 Task: In the  document slogan.rtf Insert page numer 'on top of the page' change page color to  'Grey'. Write company name: Ramsons
Action: Mouse moved to (400, 539)
Screenshot: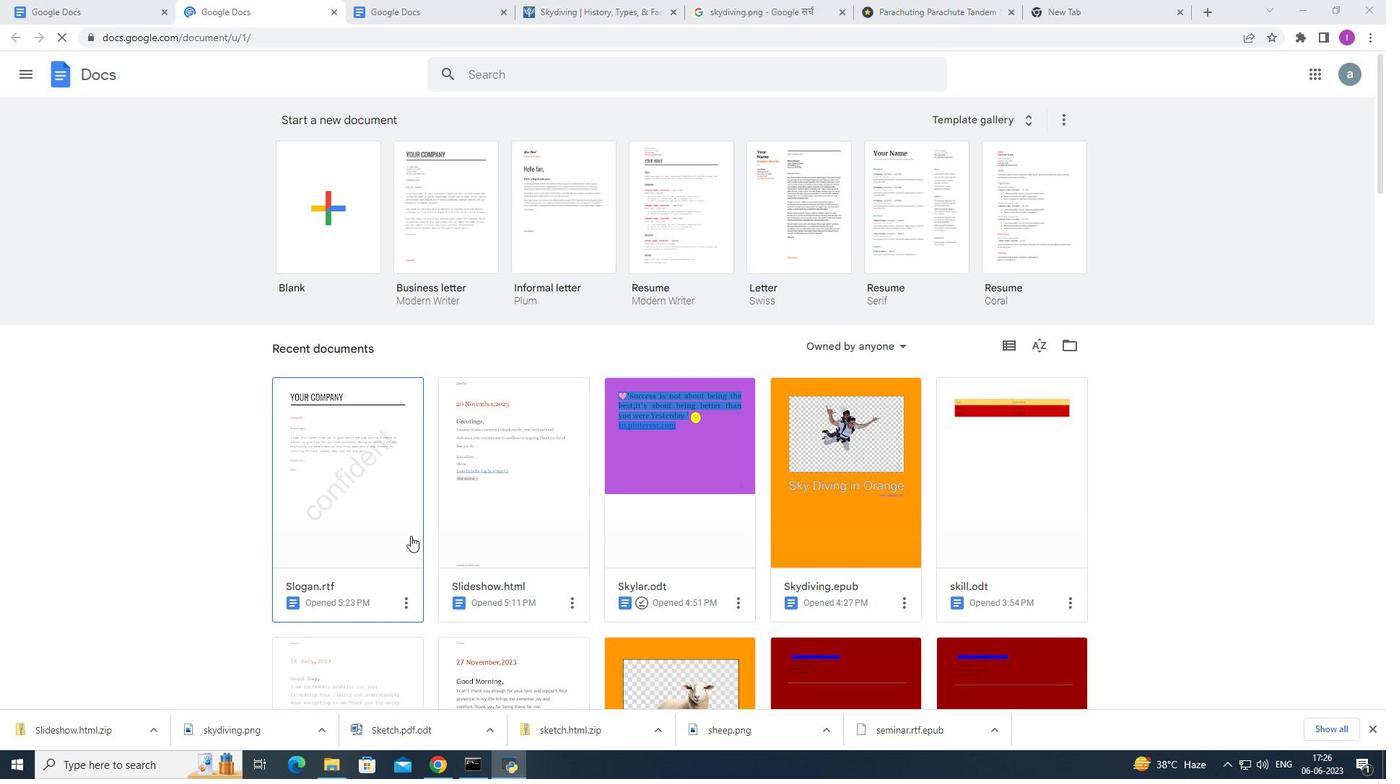 
Action: Mouse pressed left at (400, 539)
Screenshot: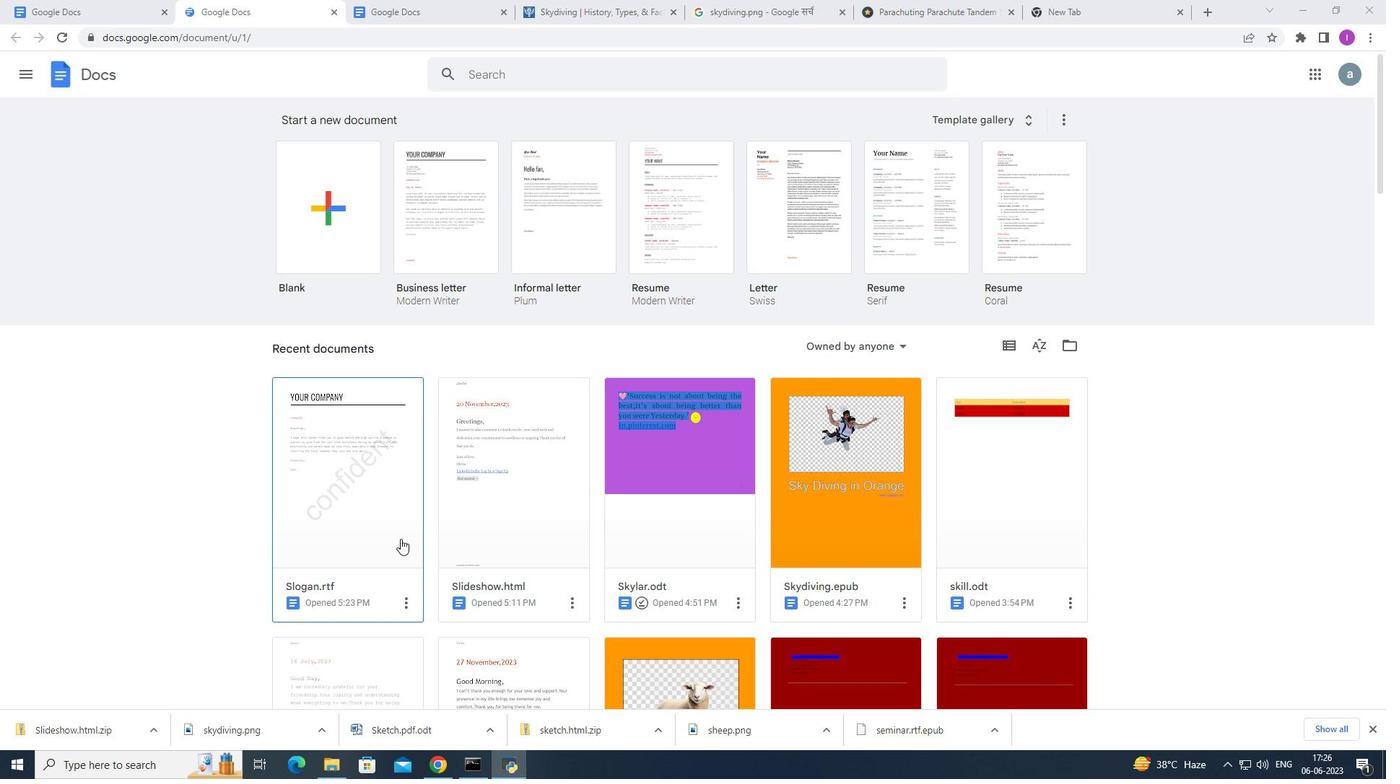 
Action: Mouse moved to (659, 225)
Screenshot: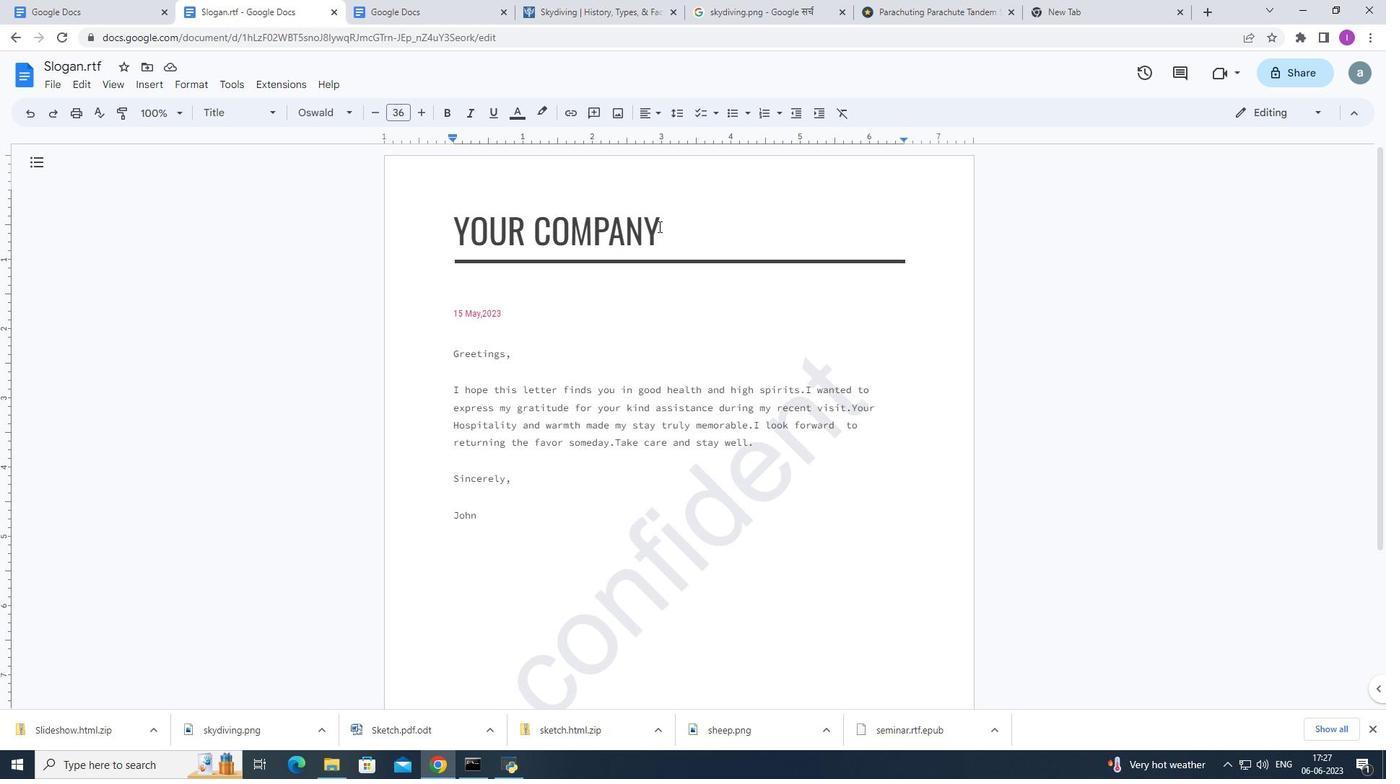 
Action: Mouse pressed left at (659, 225)
Screenshot: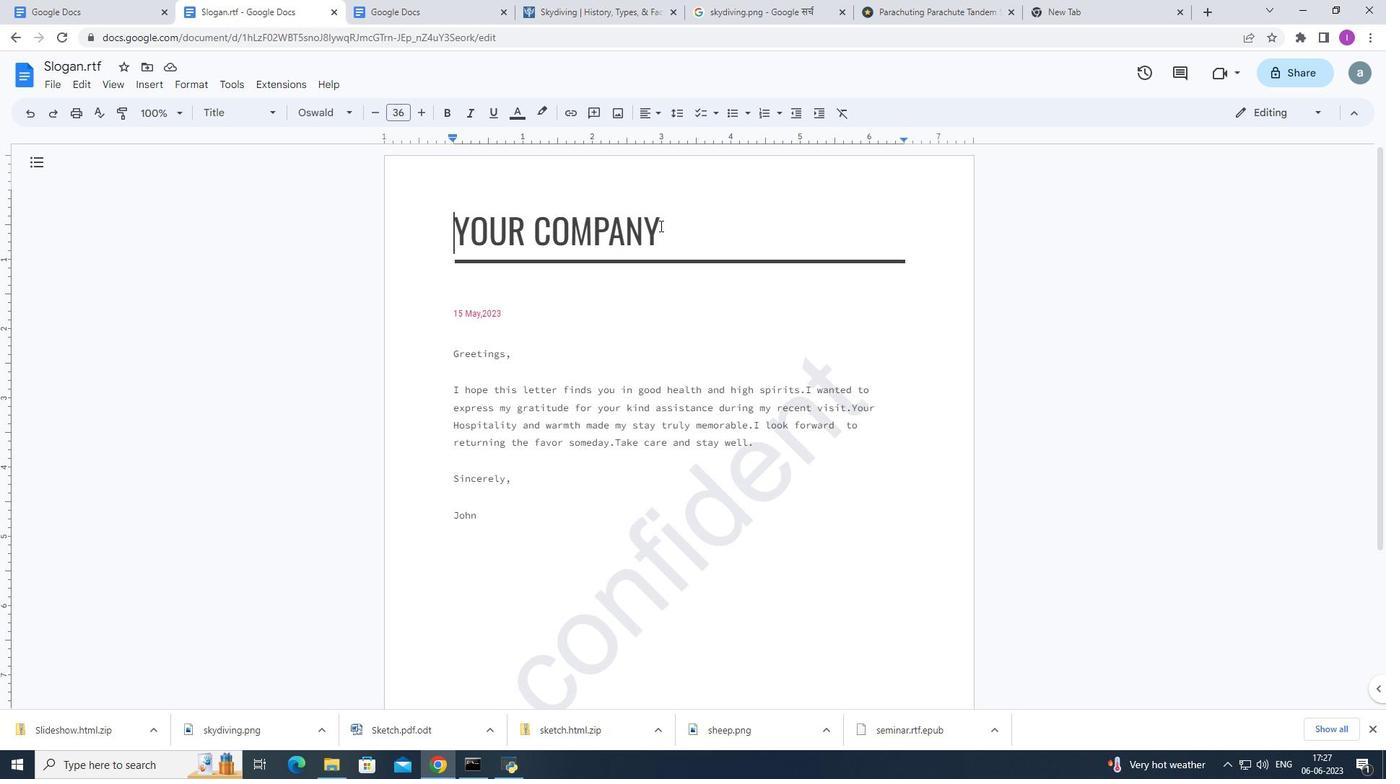 
Action: Mouse moved to (425, 256)
Screenshot: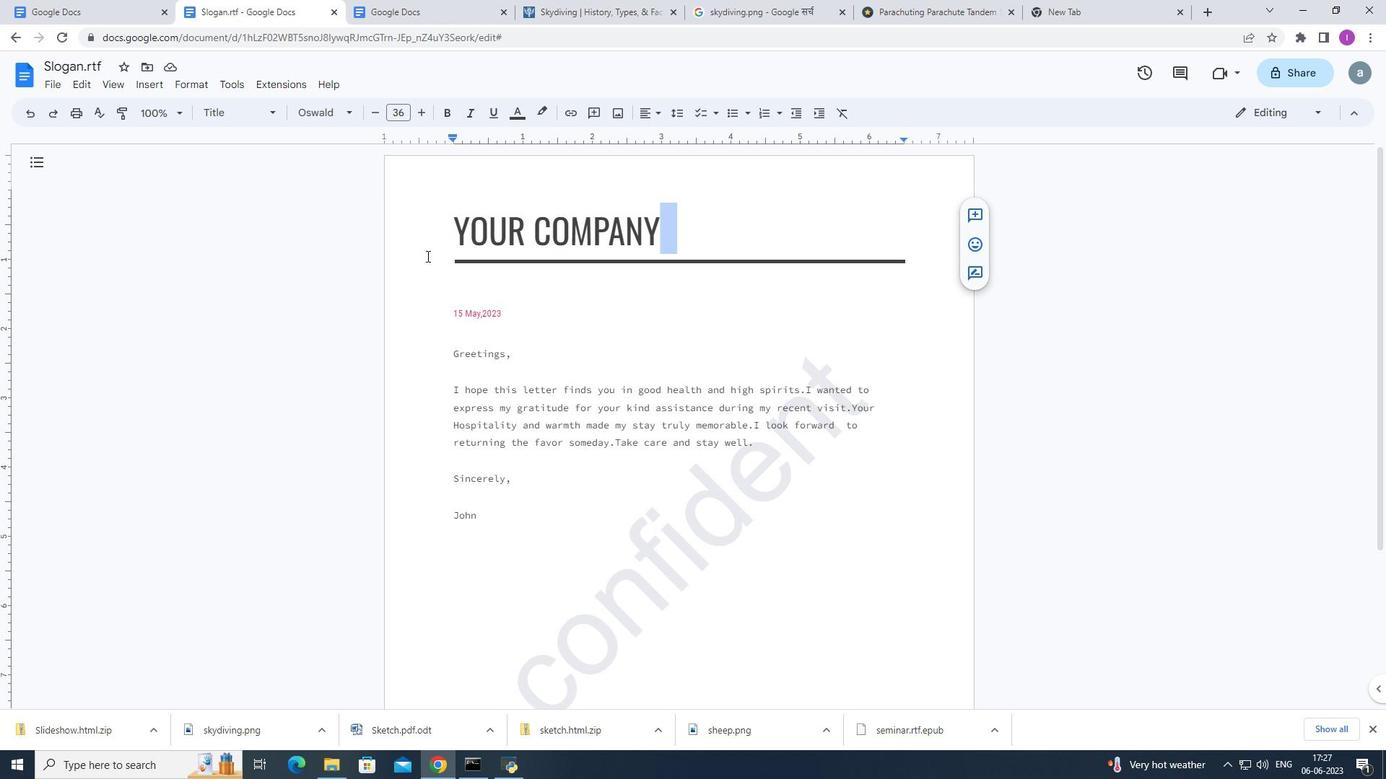 
Action: Key pressed <Key.shift>R
Screenshot: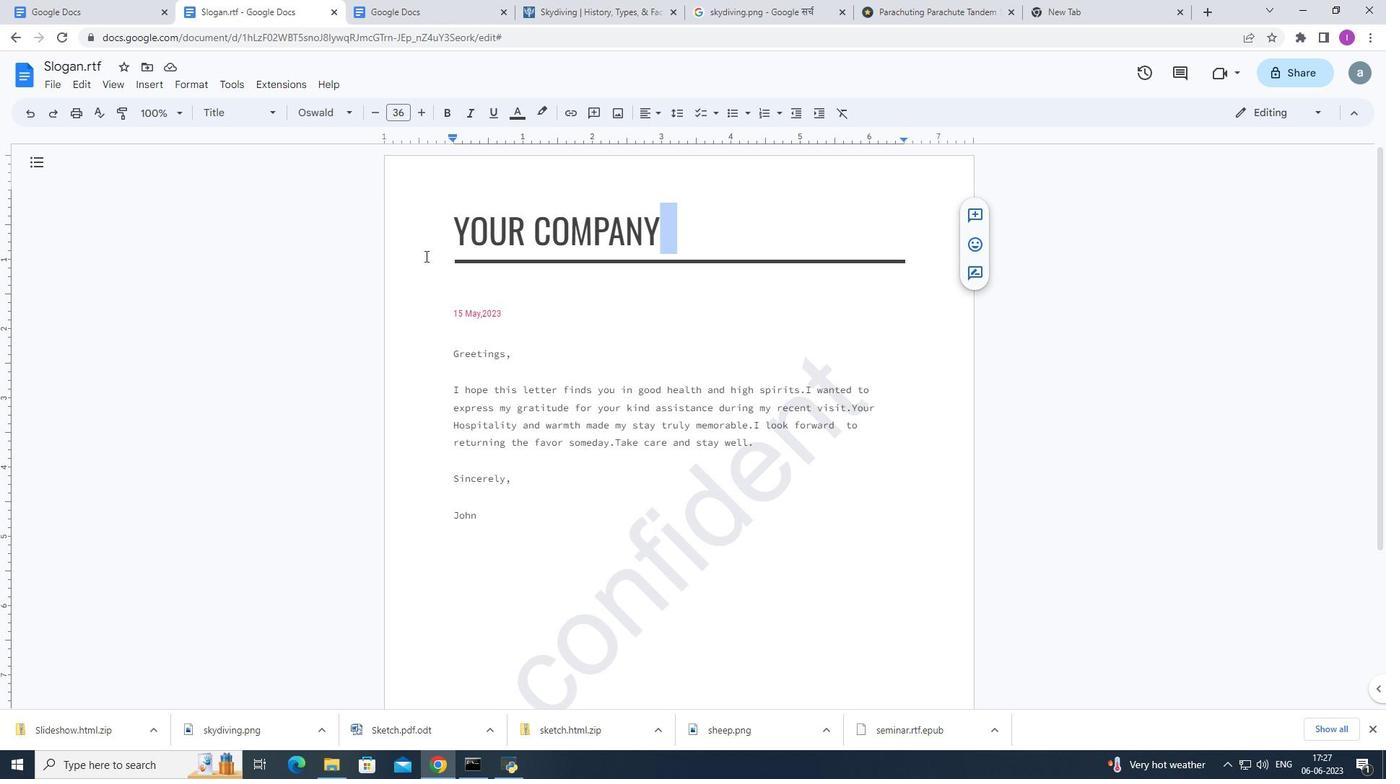 
Action: Mouse moved to (425, 257)
Screenshot: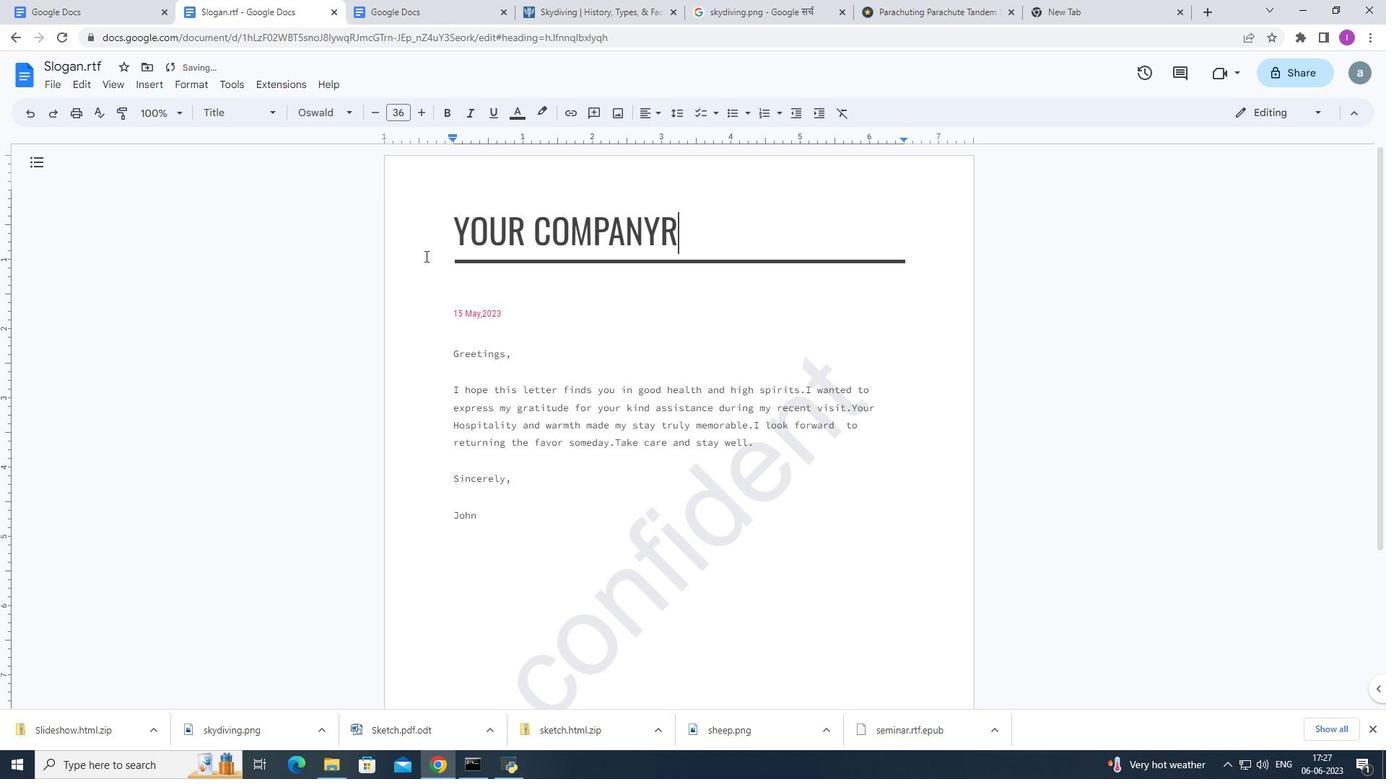 
Action: Mouse pressed left at (425, 257)
Screenshot: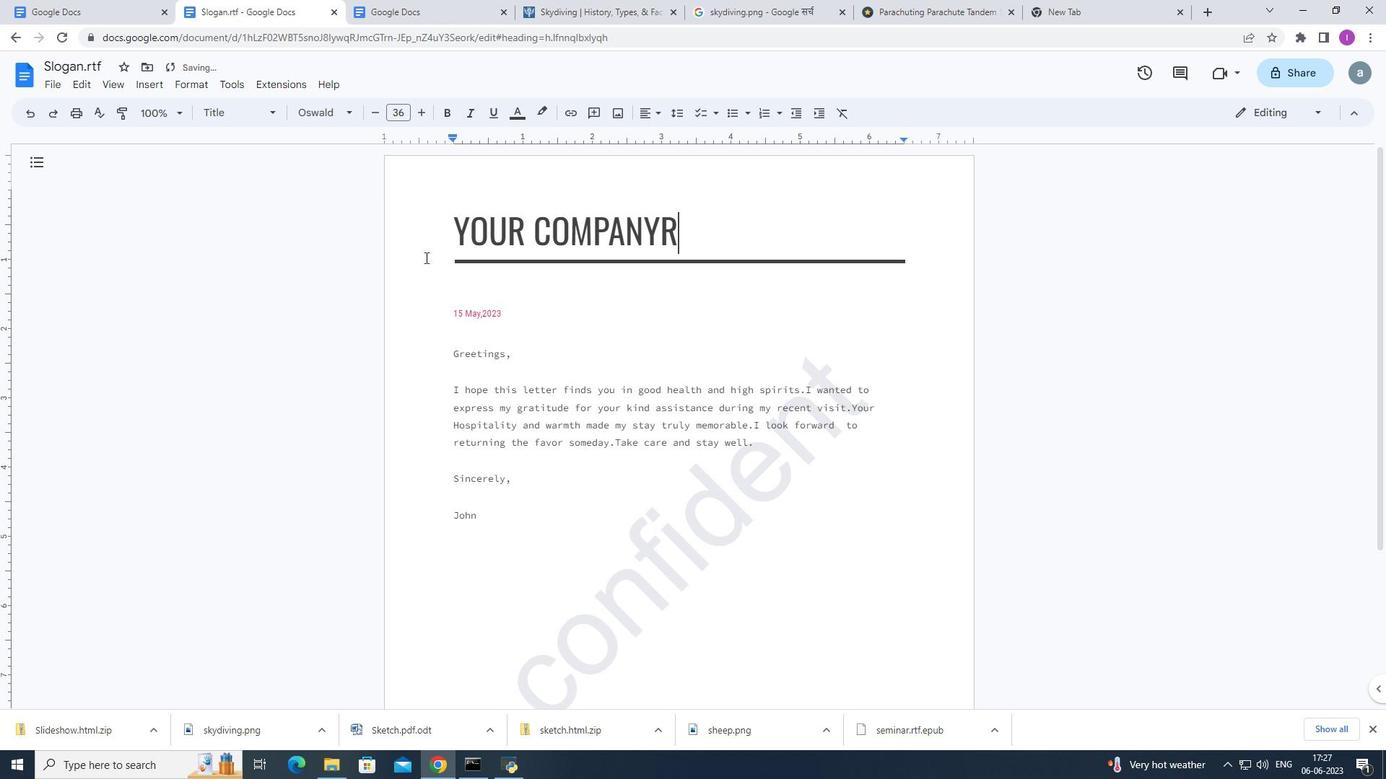 
Action: Mouse moved to (687, 225)
Screenshot: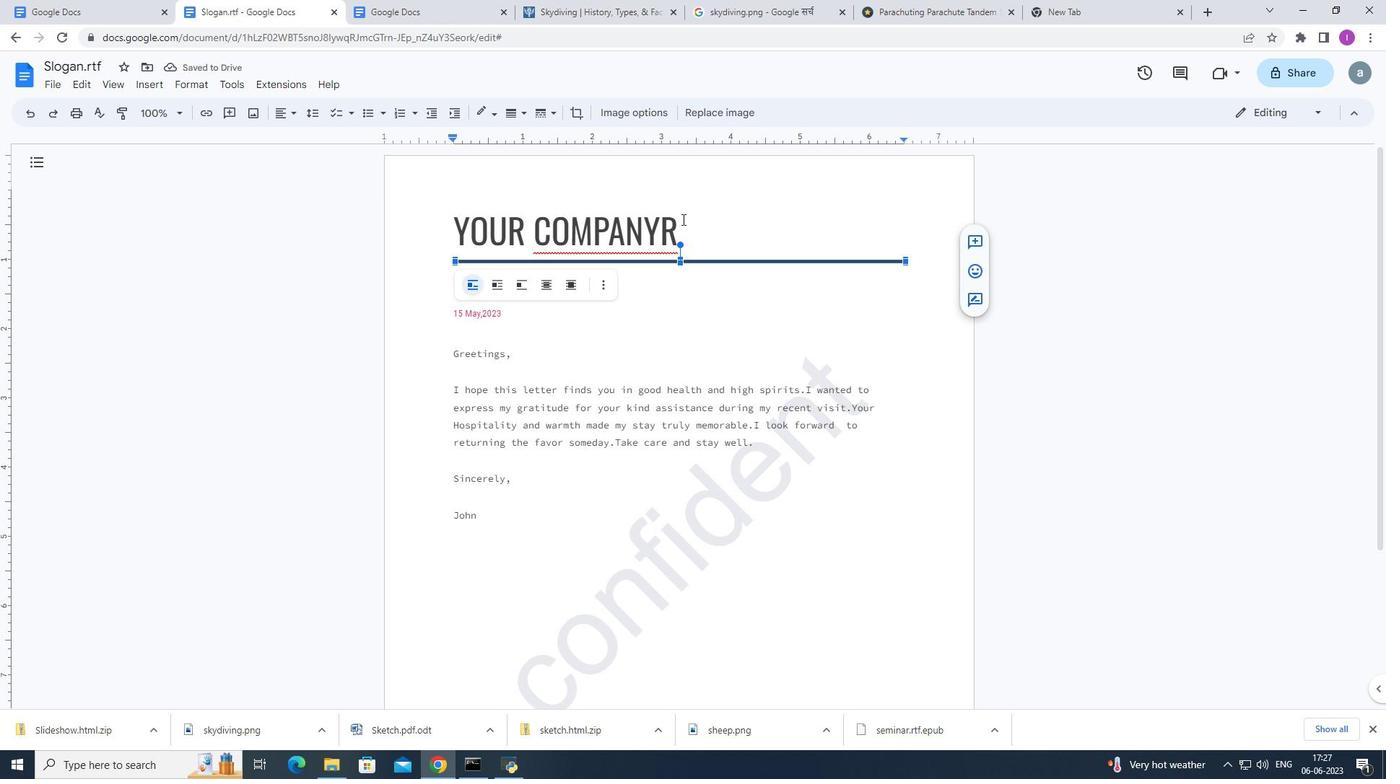 
Action: Mouse pressed left at (687, 225)
Screenshot: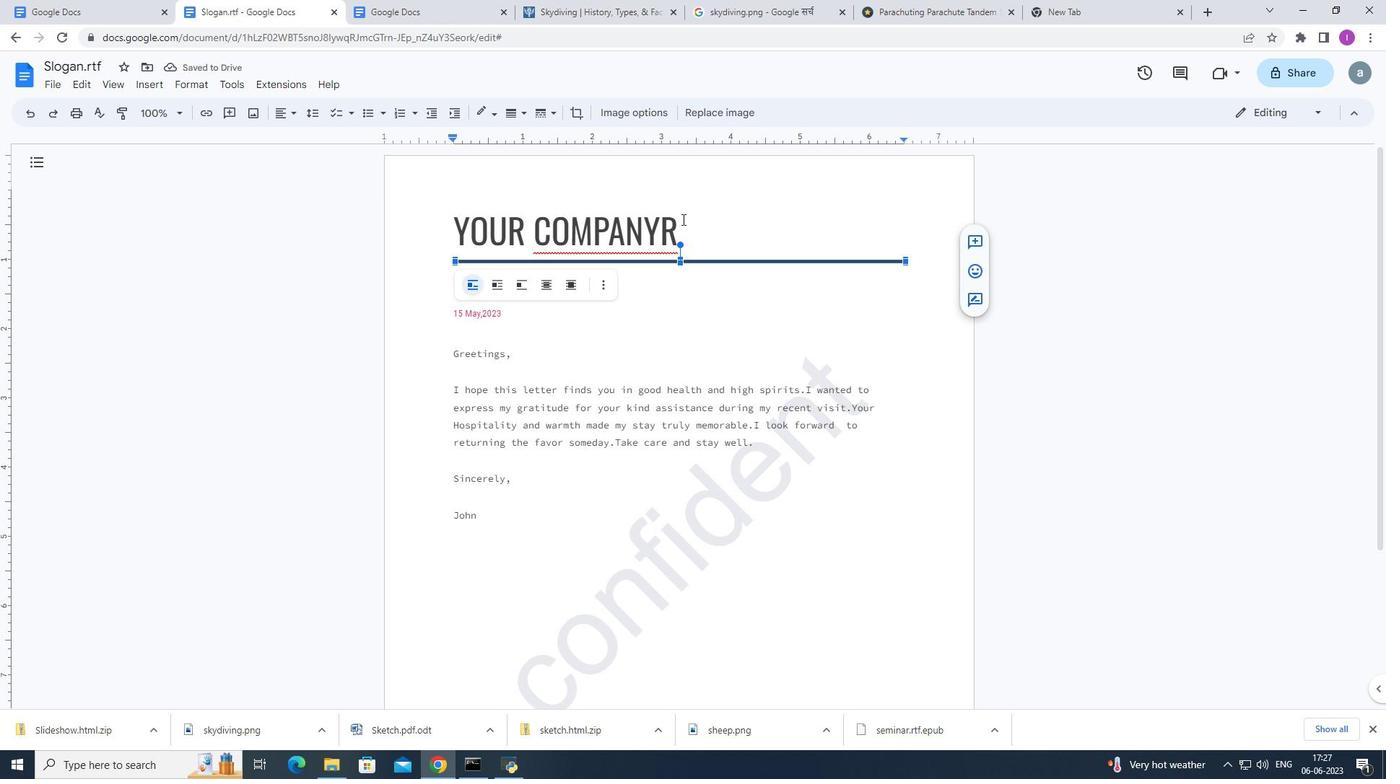 
Action: Mouse moved to (442, 233)
Screenshot: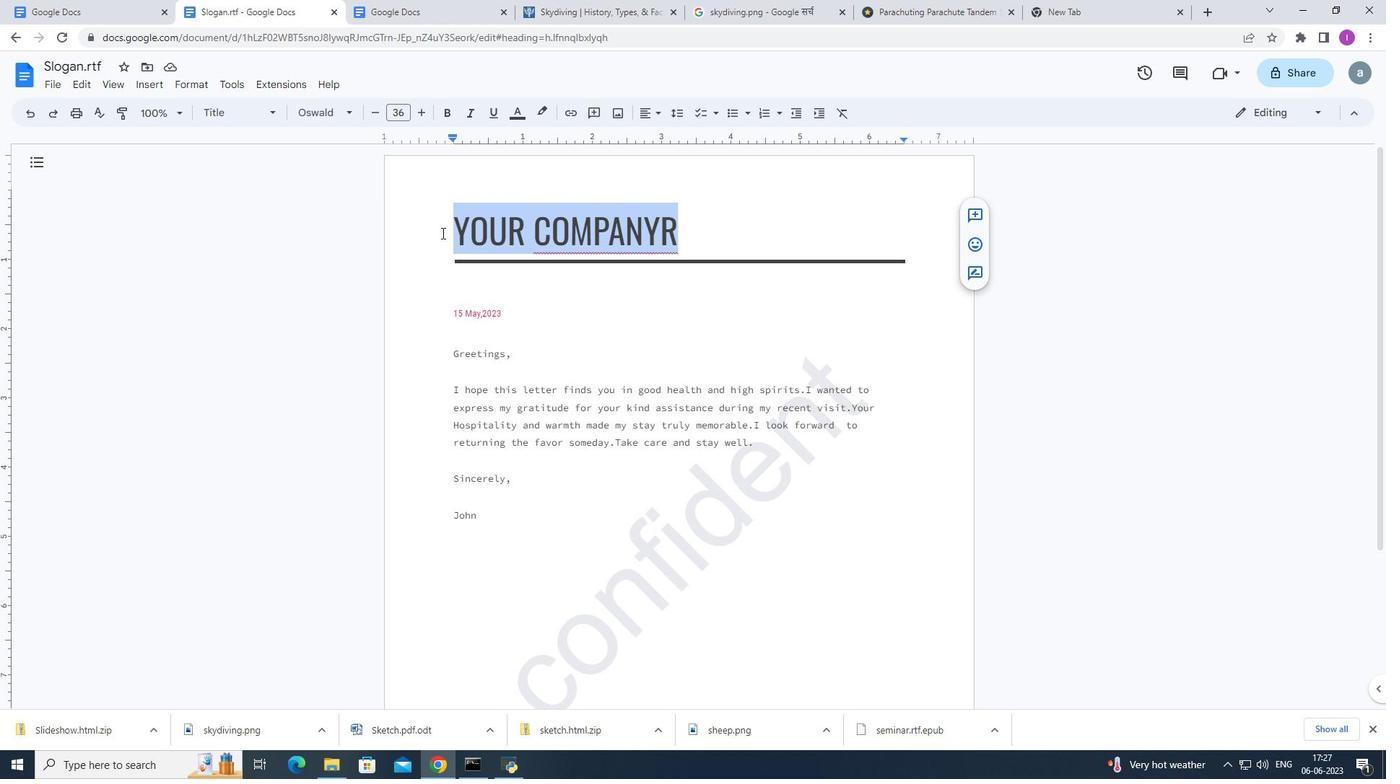 
Action: Key pressed <Key.shift>Ramsons
Screenshot: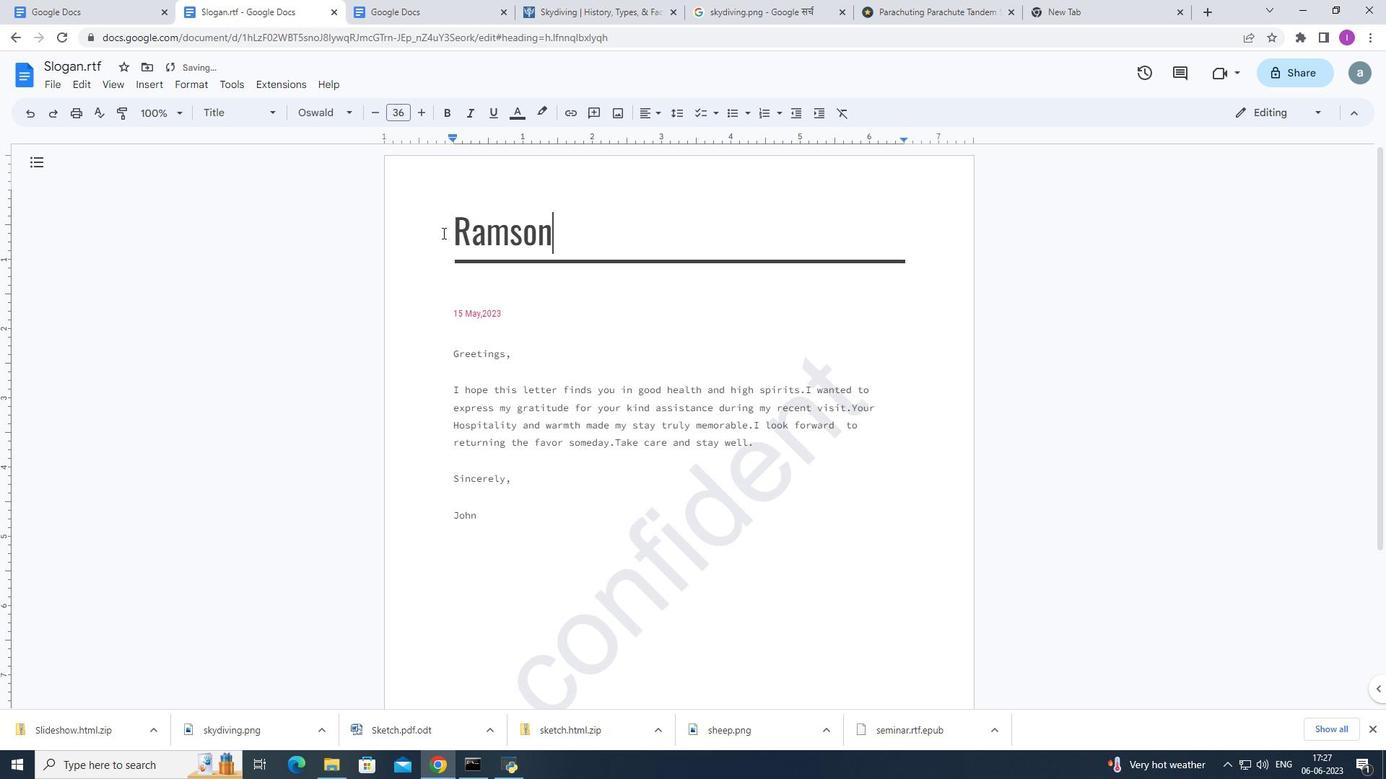 
Action: Mouse moved to (498, 522)
Screenshot: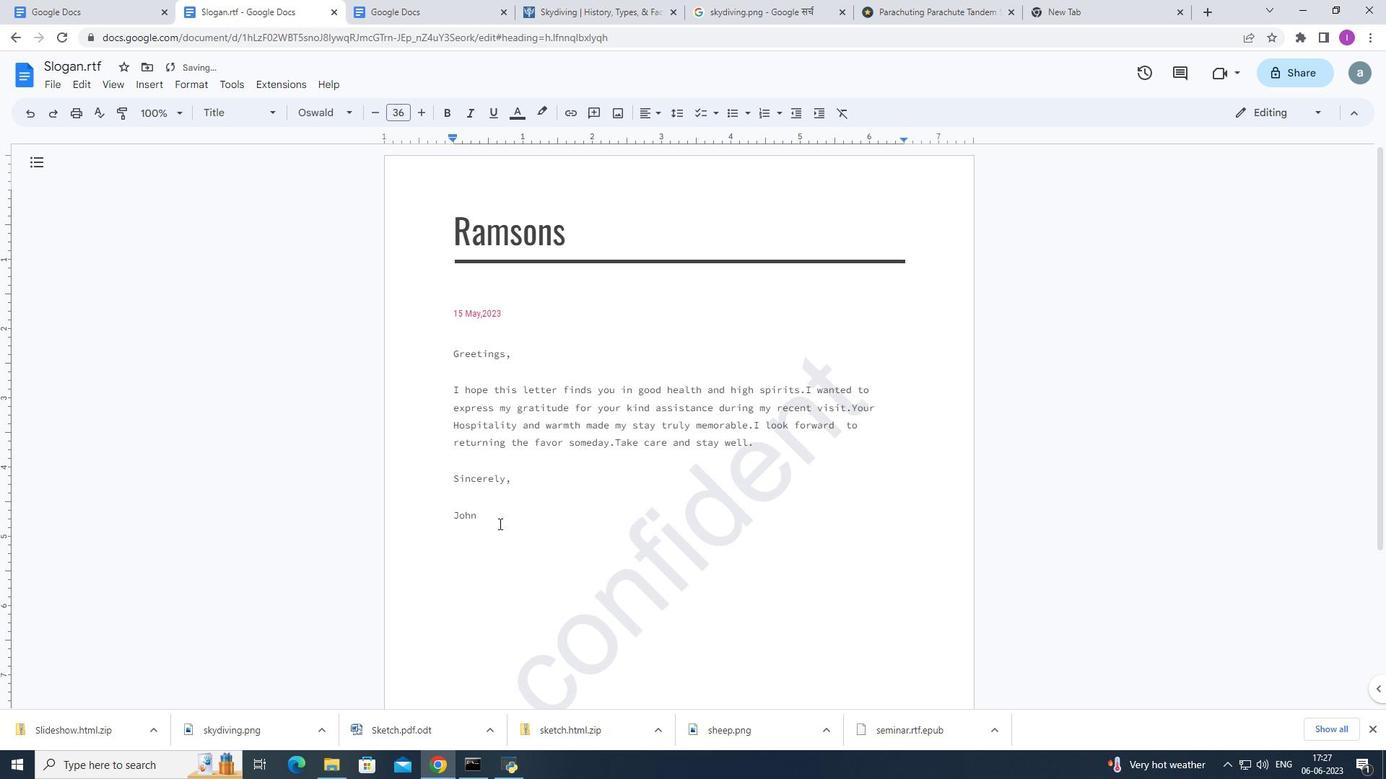 
Action: Mouse pressed left at (498, 522)
Screenshot: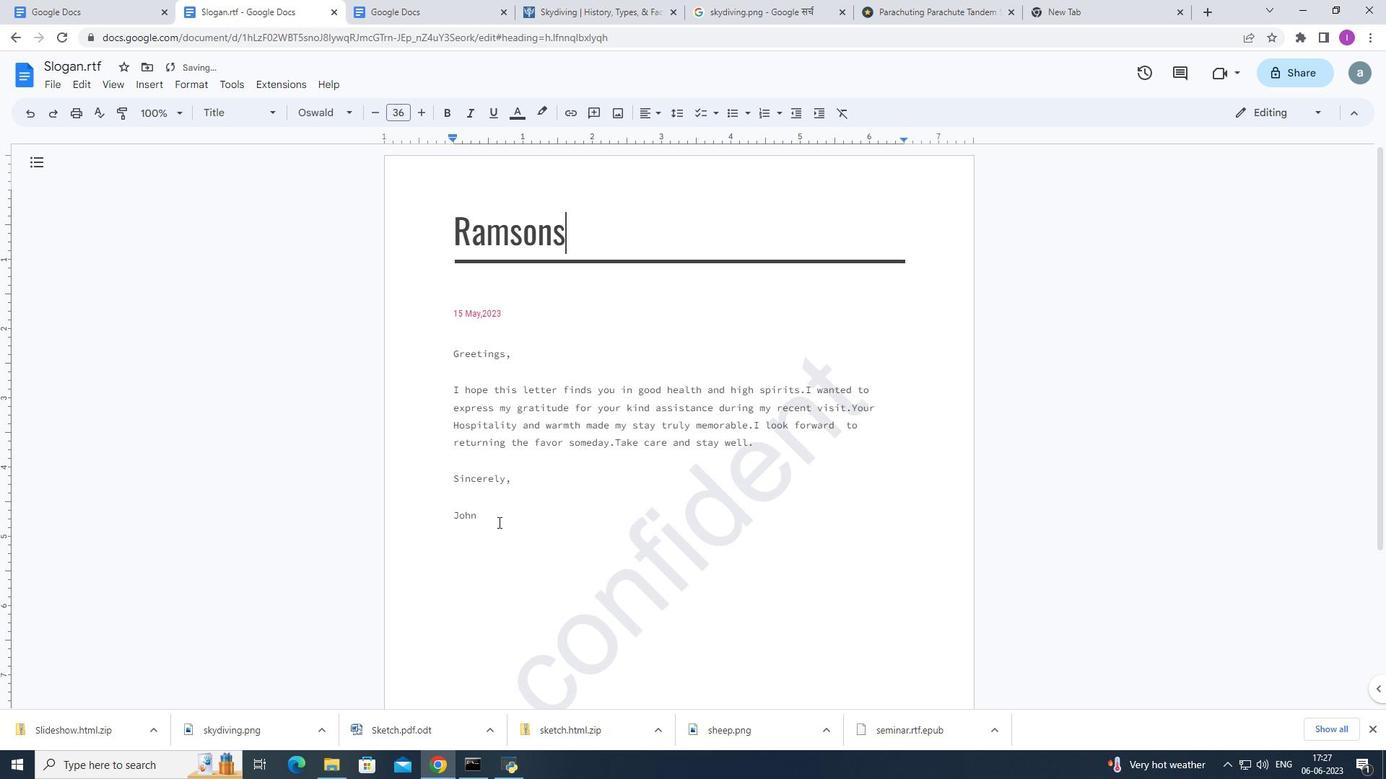 
Action: Mouse moved to (148, 76)
Screenshot: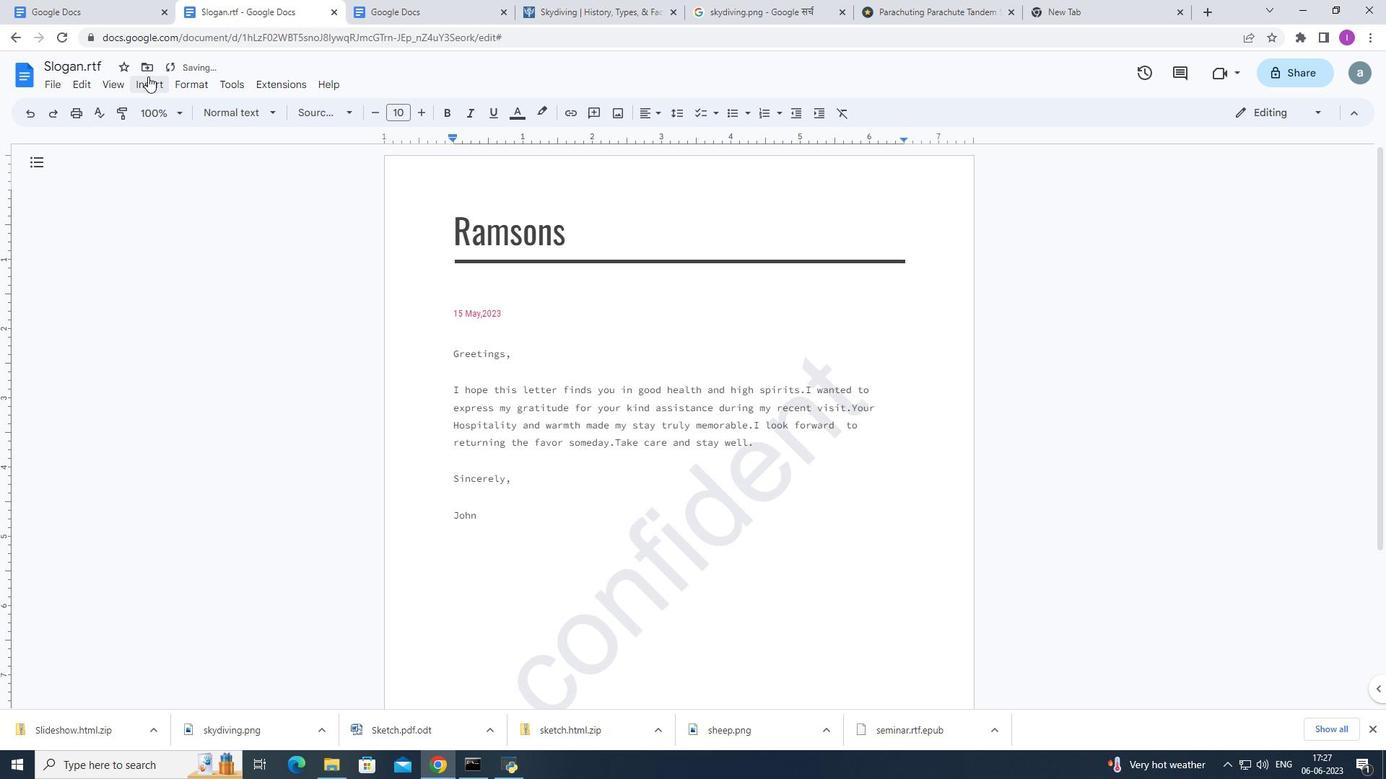 
Action: Mouse pressed left at (148, 76)
Screenshot: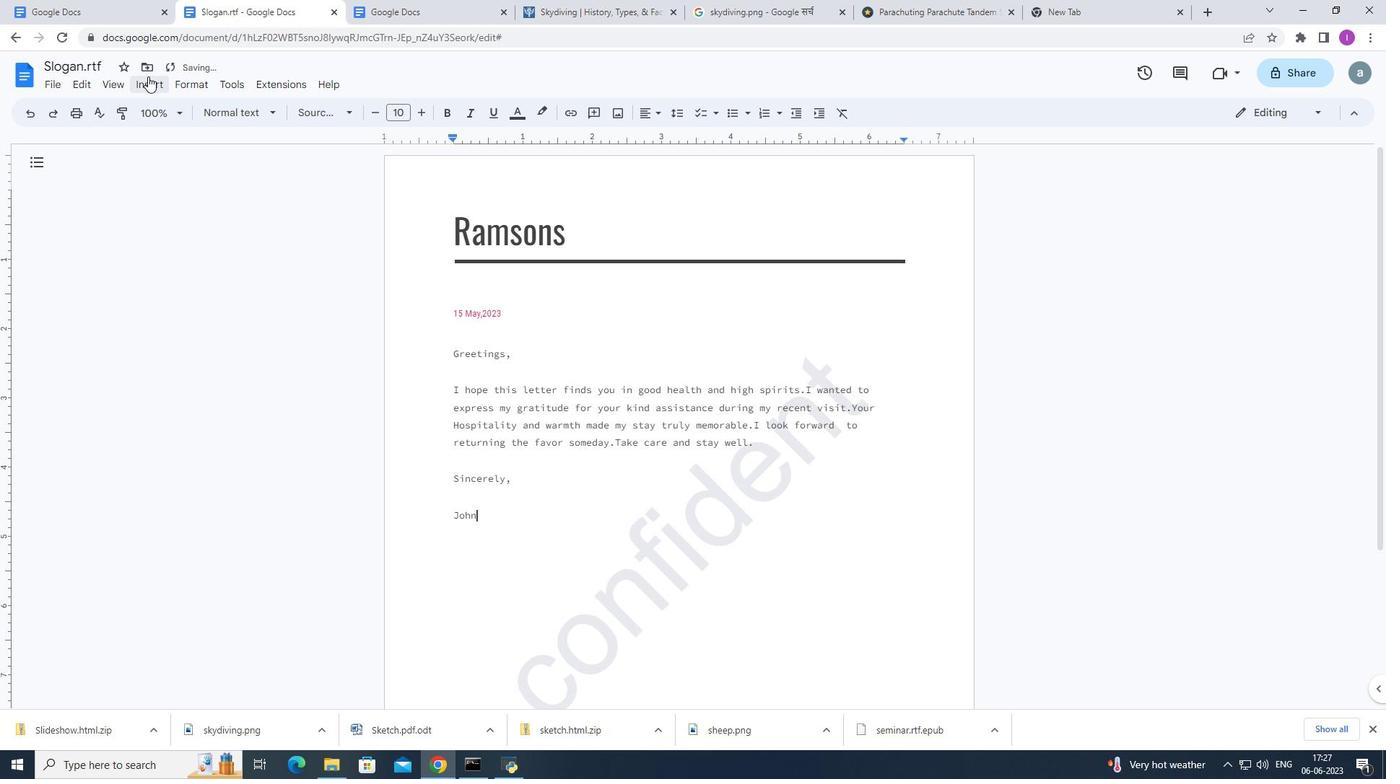 
Action: Mouse moved to (454, 194)
Screenshot: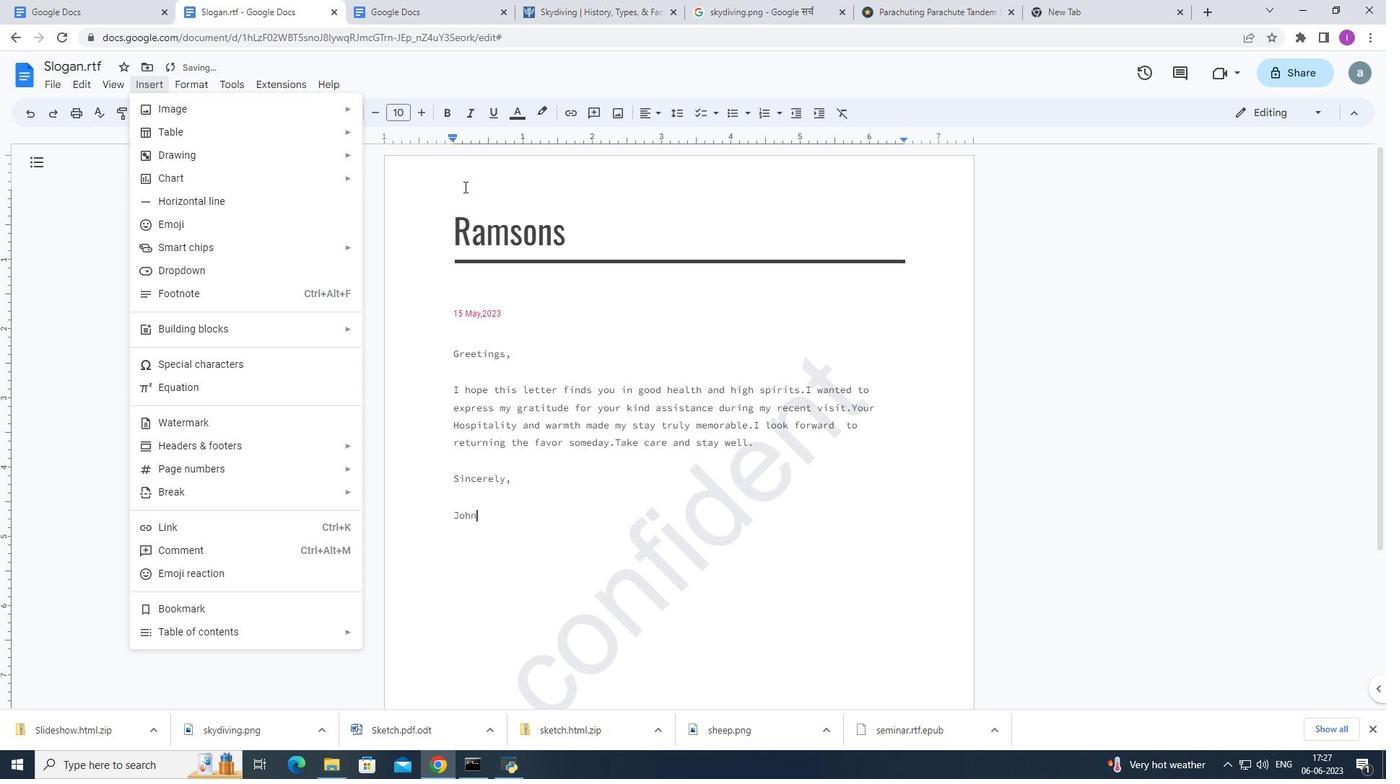 
Action: Mouse pressed left at (454, 194)
Screenshot: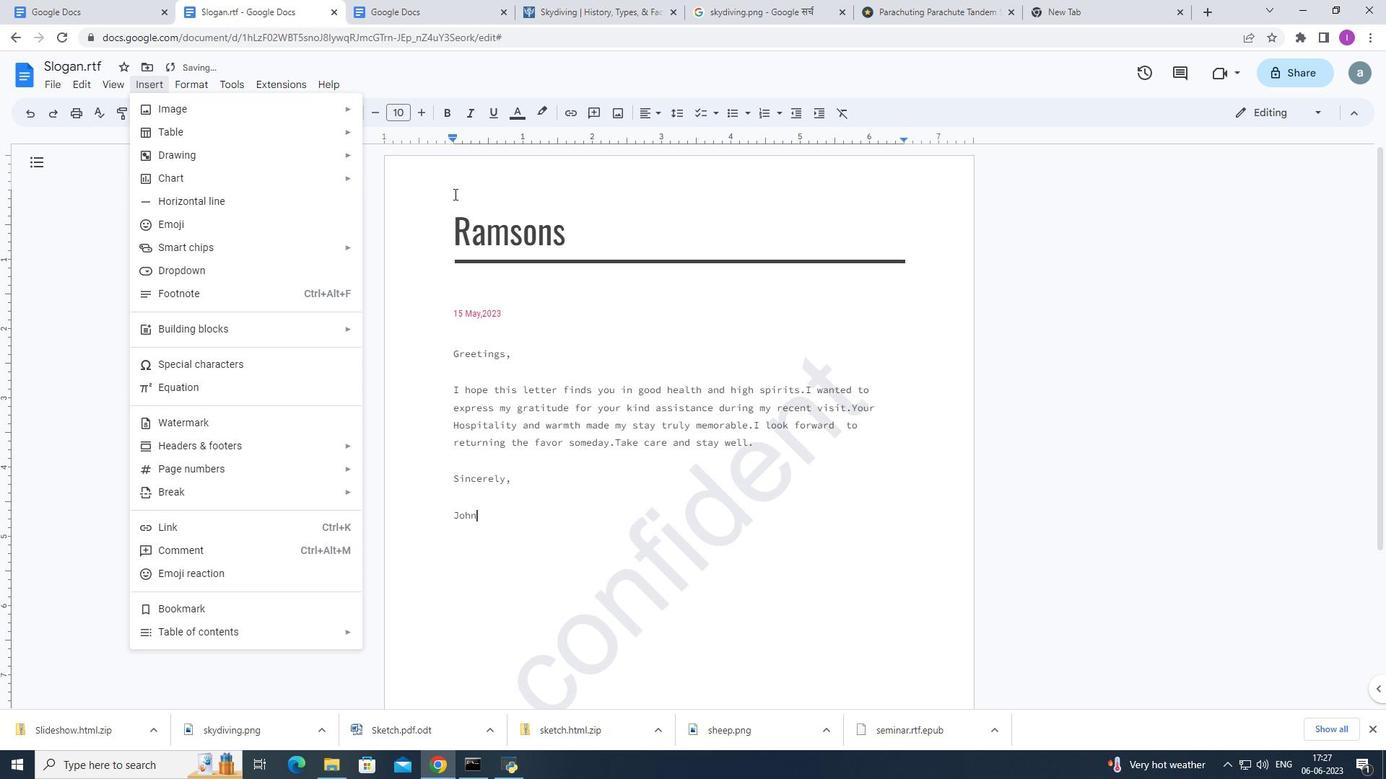
Action: Mouse moved to (140, 85)
Screenshot: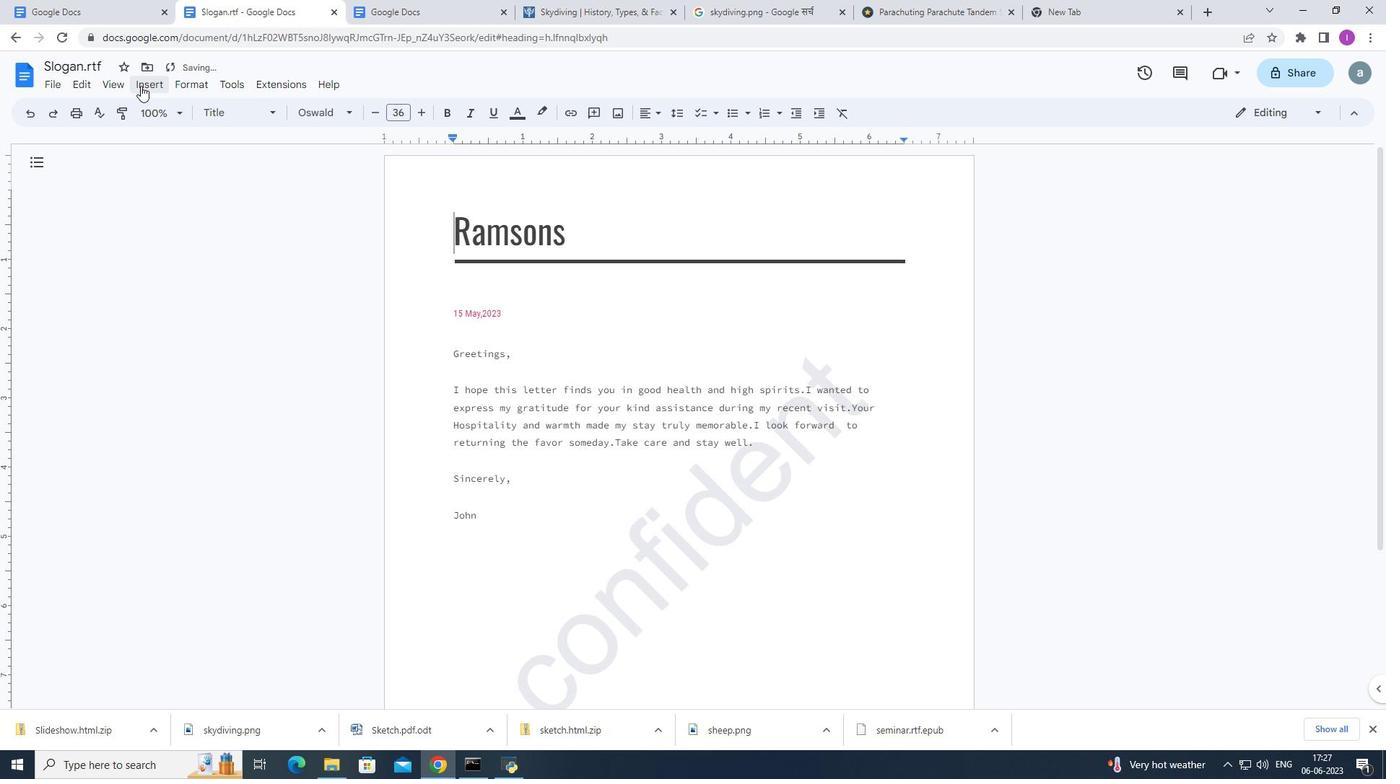 
Action: Mouse pressed left at (140, 85)
Screenshot: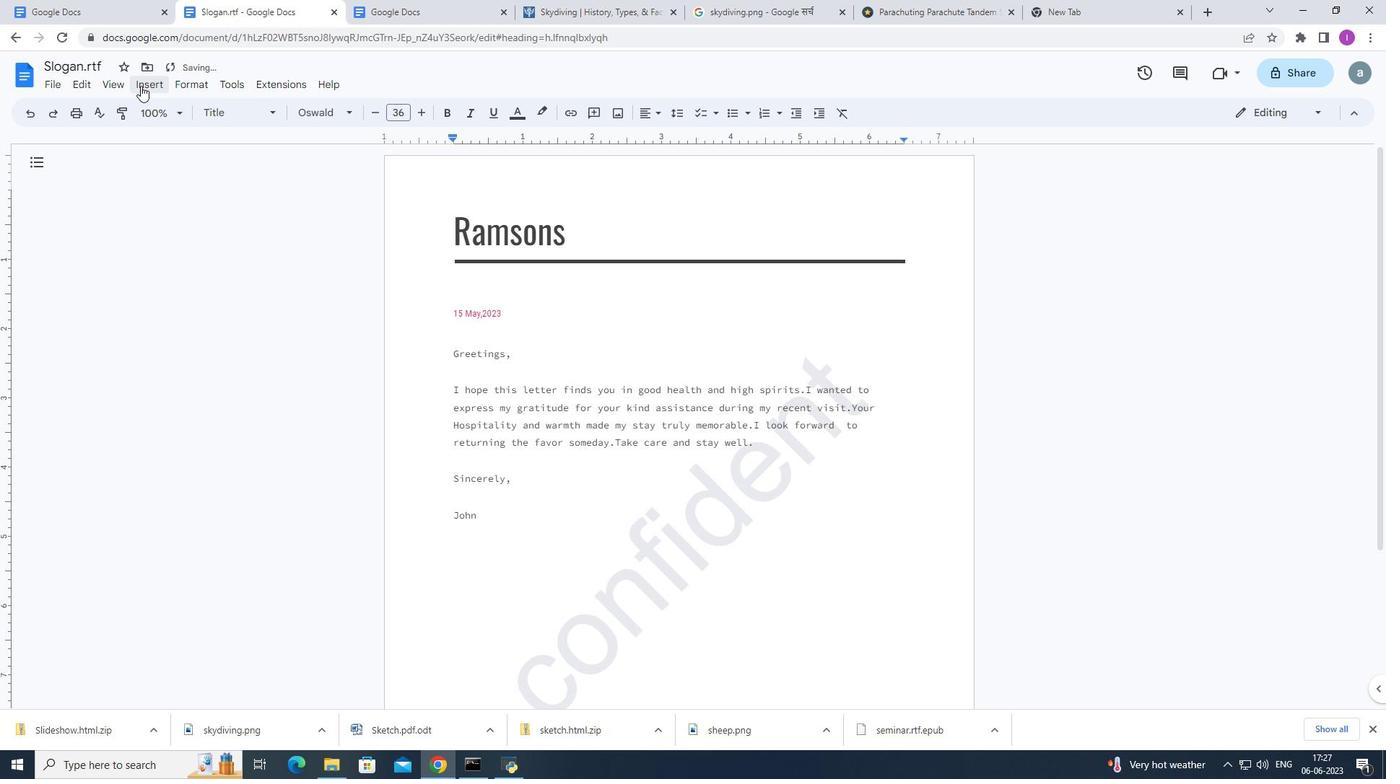 
Action: Mouse moved to (203, 465)
Screenshot: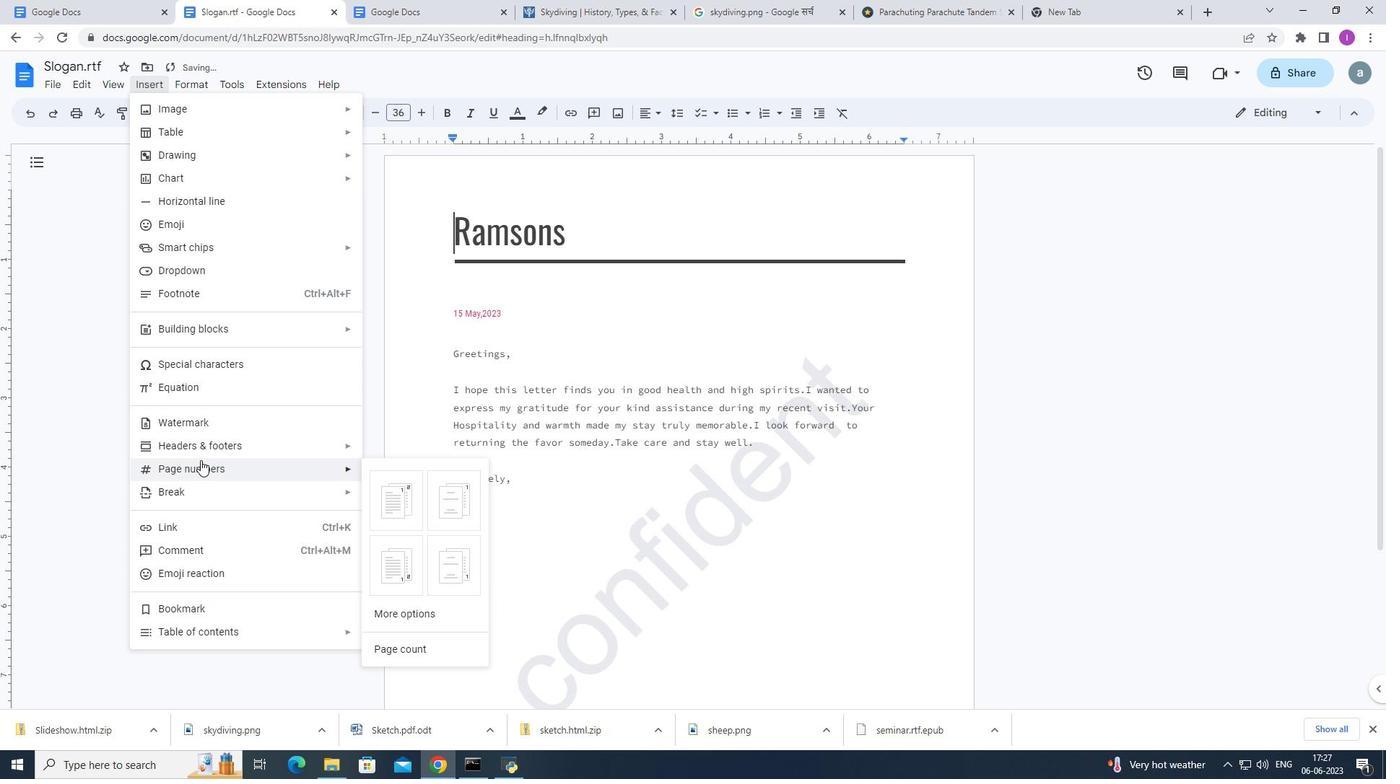 
Action: Mouse pressed left at (203, 465)
Screenshot: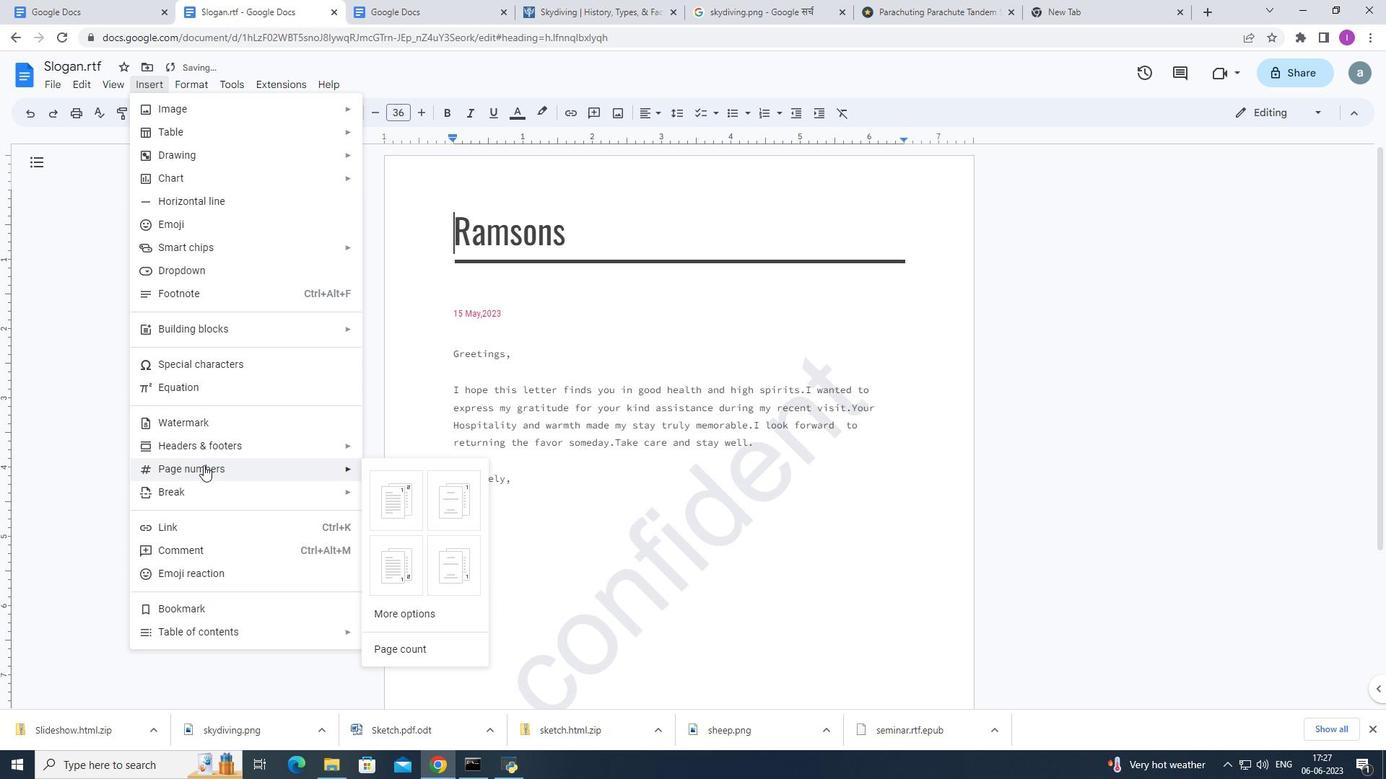 
Action: Mouse moved to (388, 492)
Screenshot: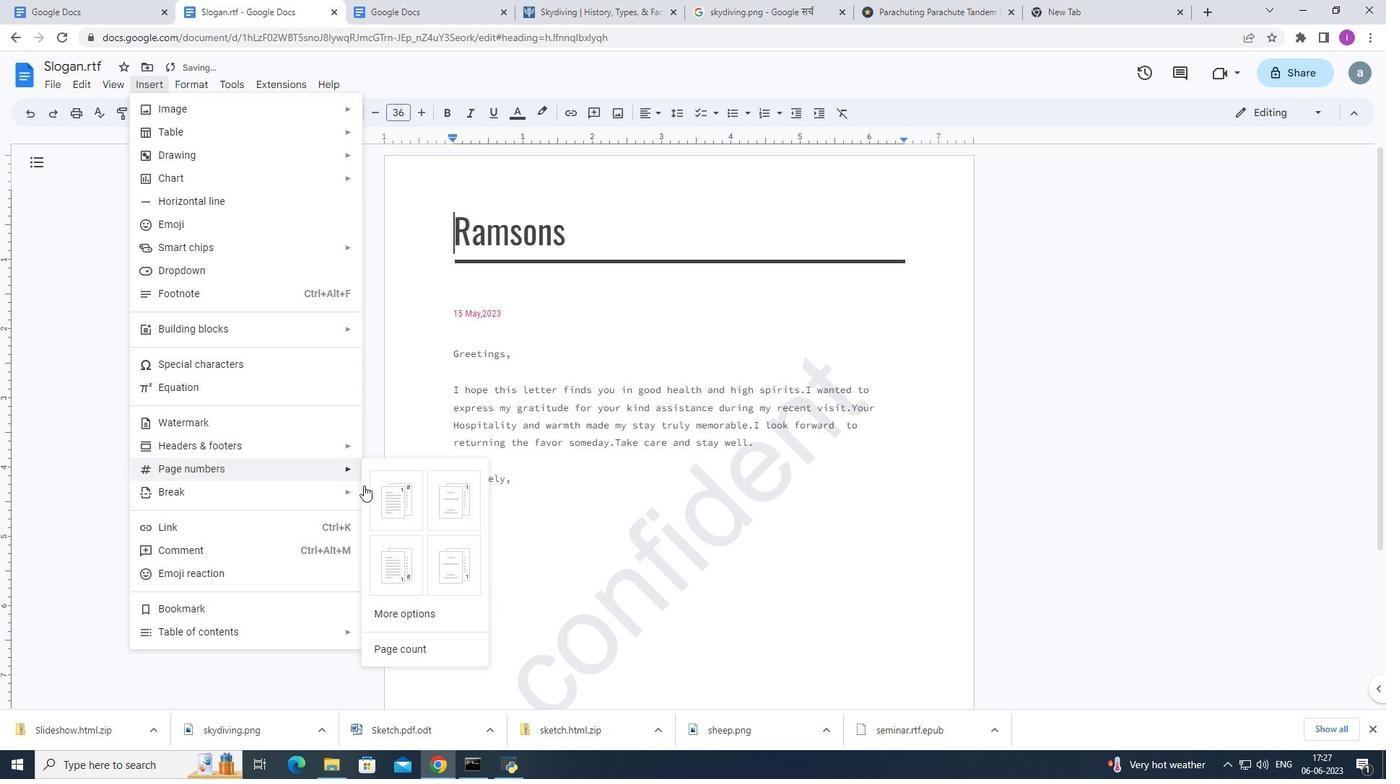 
Action: Mouse pressed left at (388, 492)
Screenshot: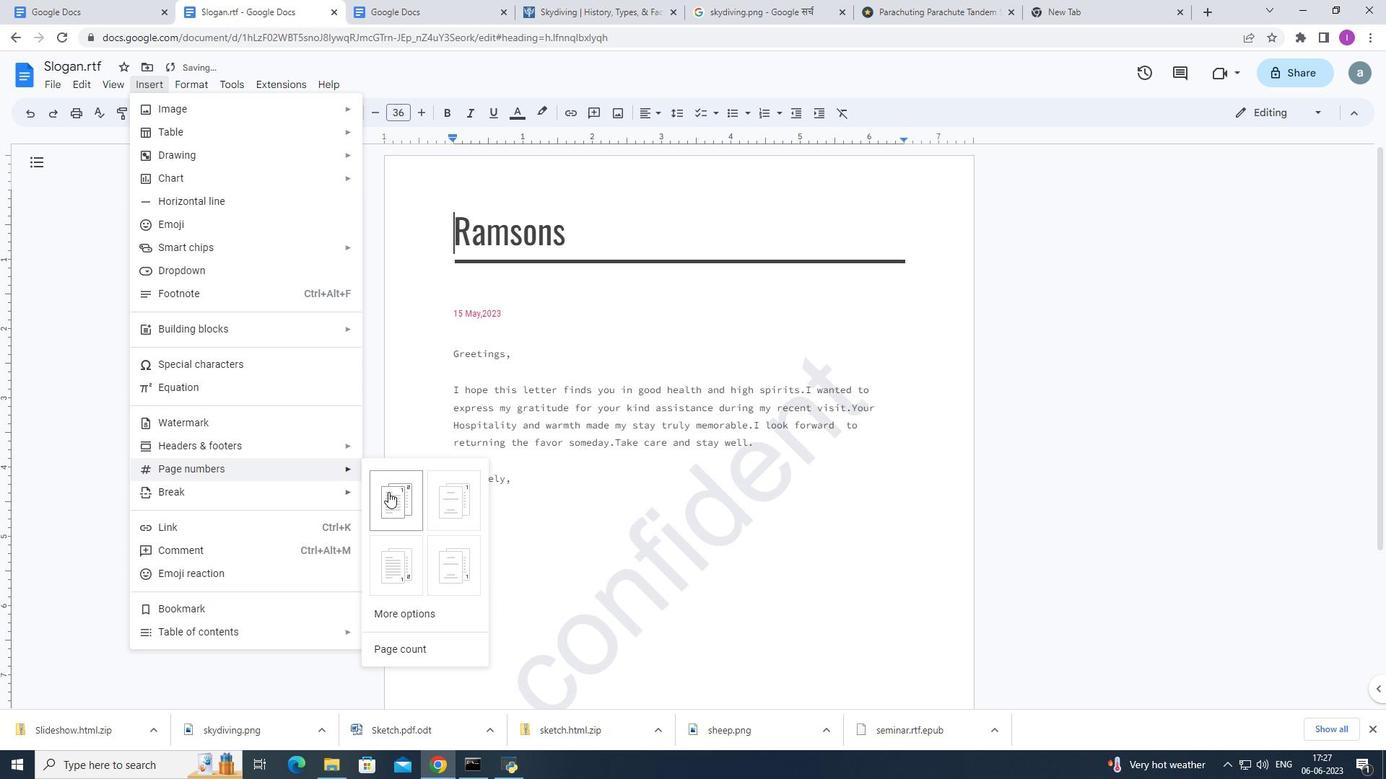 
Action: Mouse moved to (62, 85)
Screenshot: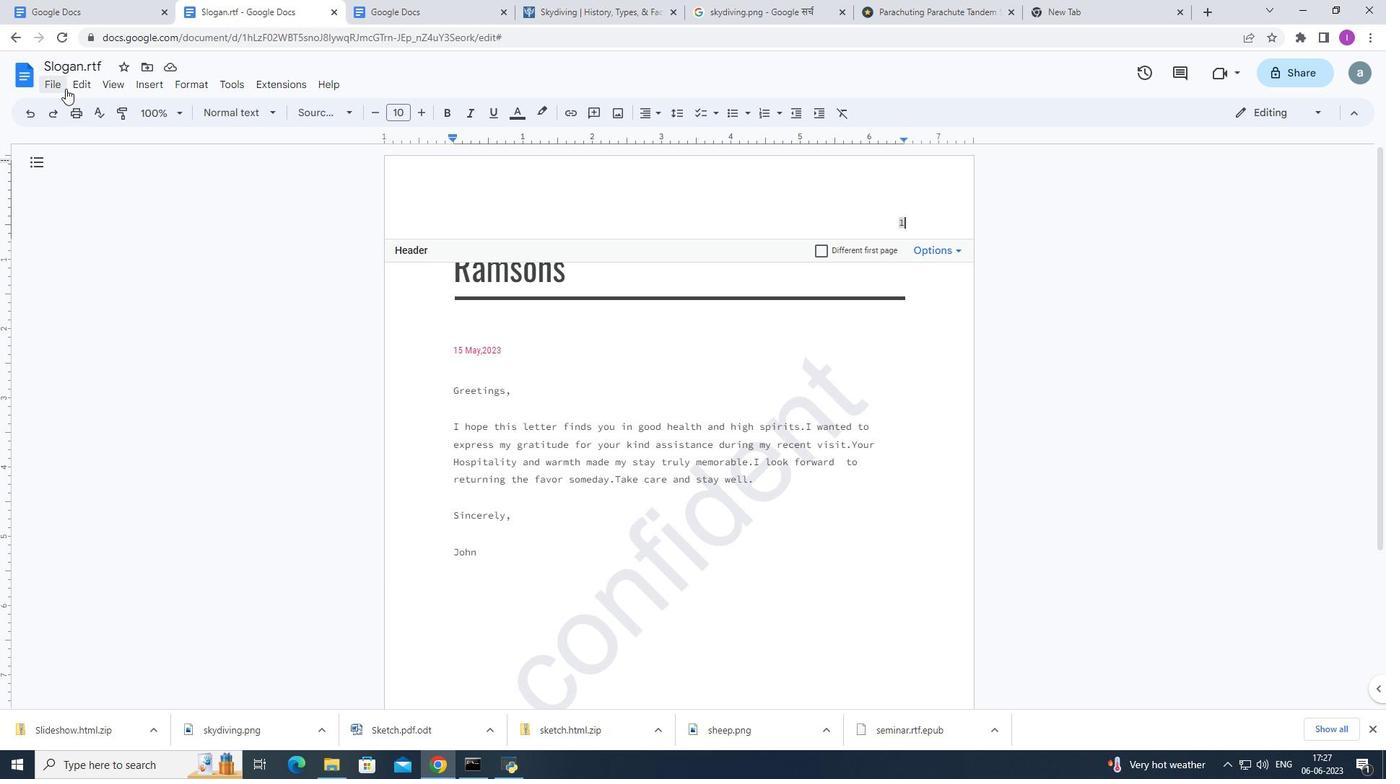 
Action: Mouse pressed left at (62, 85)
Screenshot: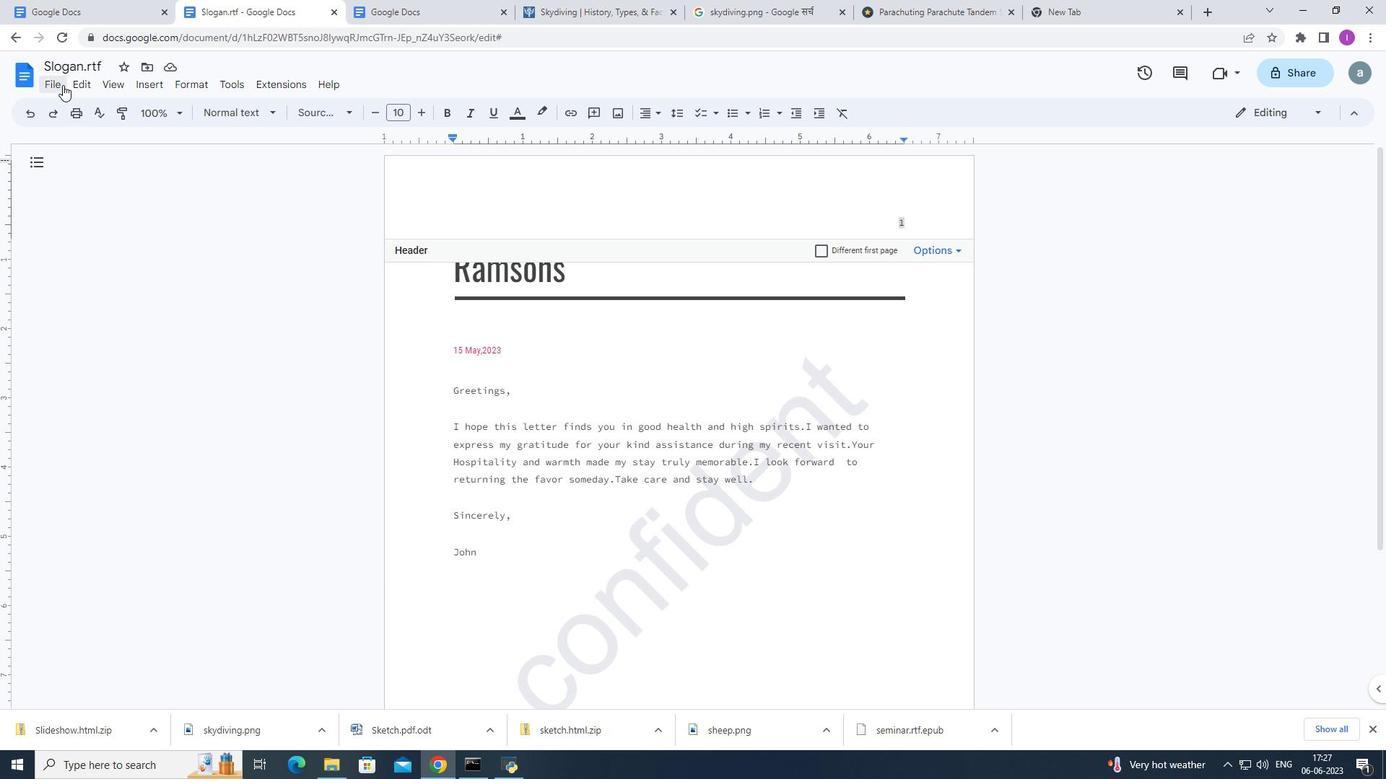 
Action: Mouse moved to (134, 485)
Screenshot: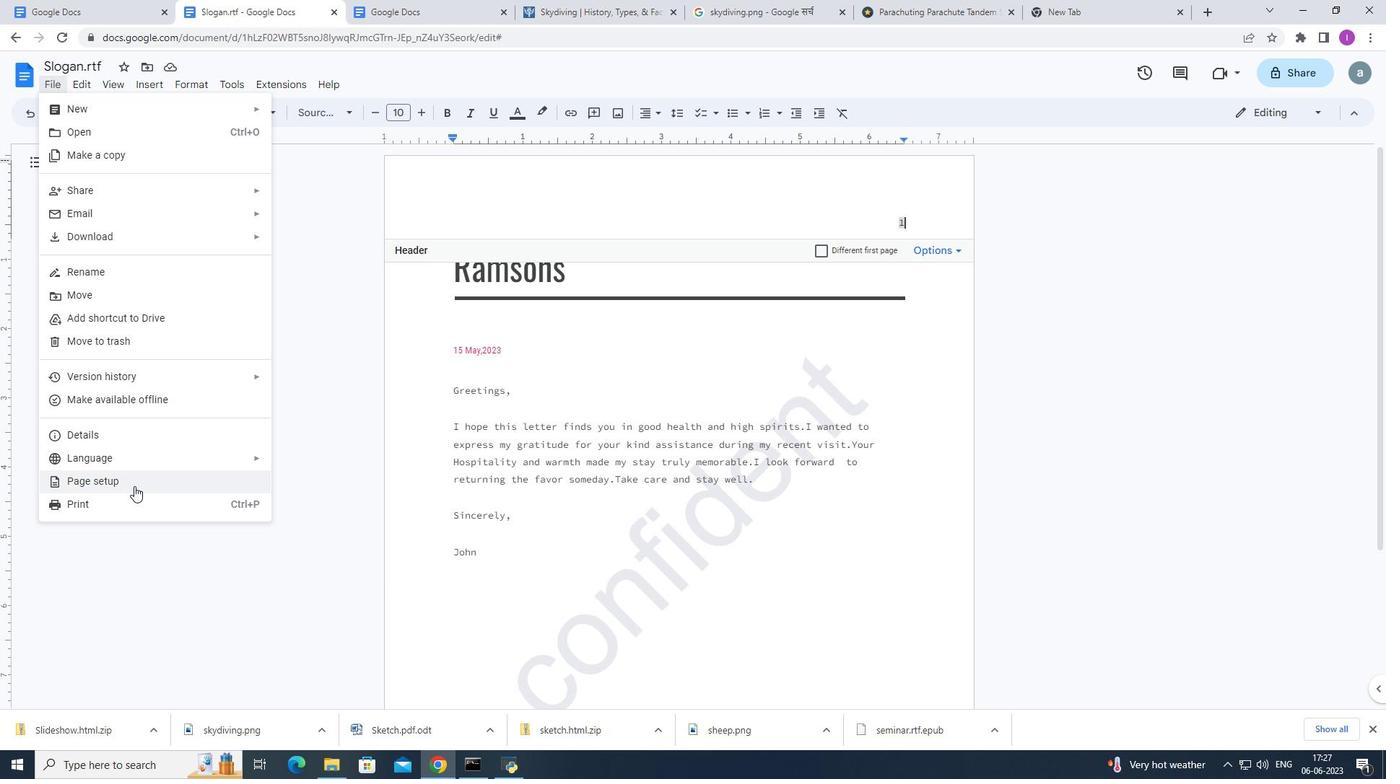 
Action: Mouse pressed left at (134, 485)
Screenshot: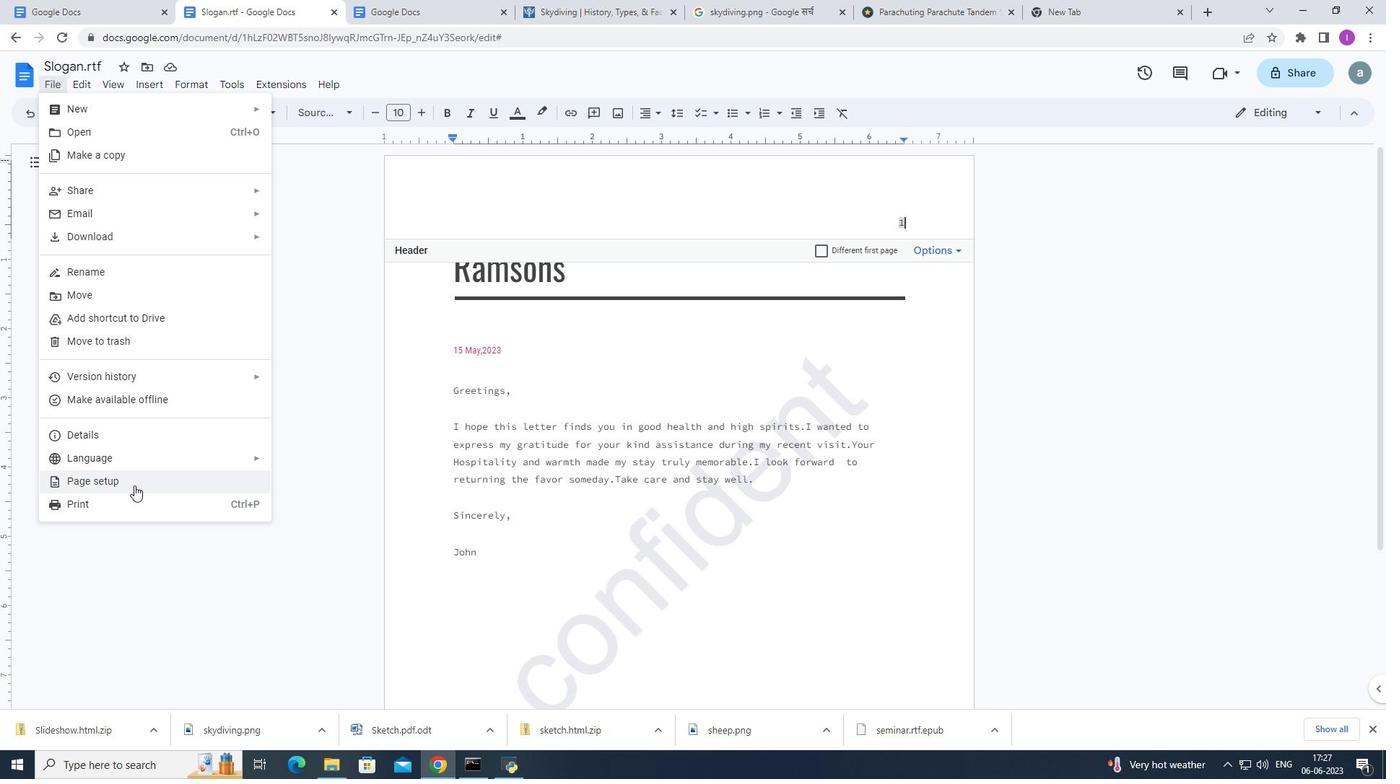 
Action: Mouse pressed left at (134, 485)
Screenshot: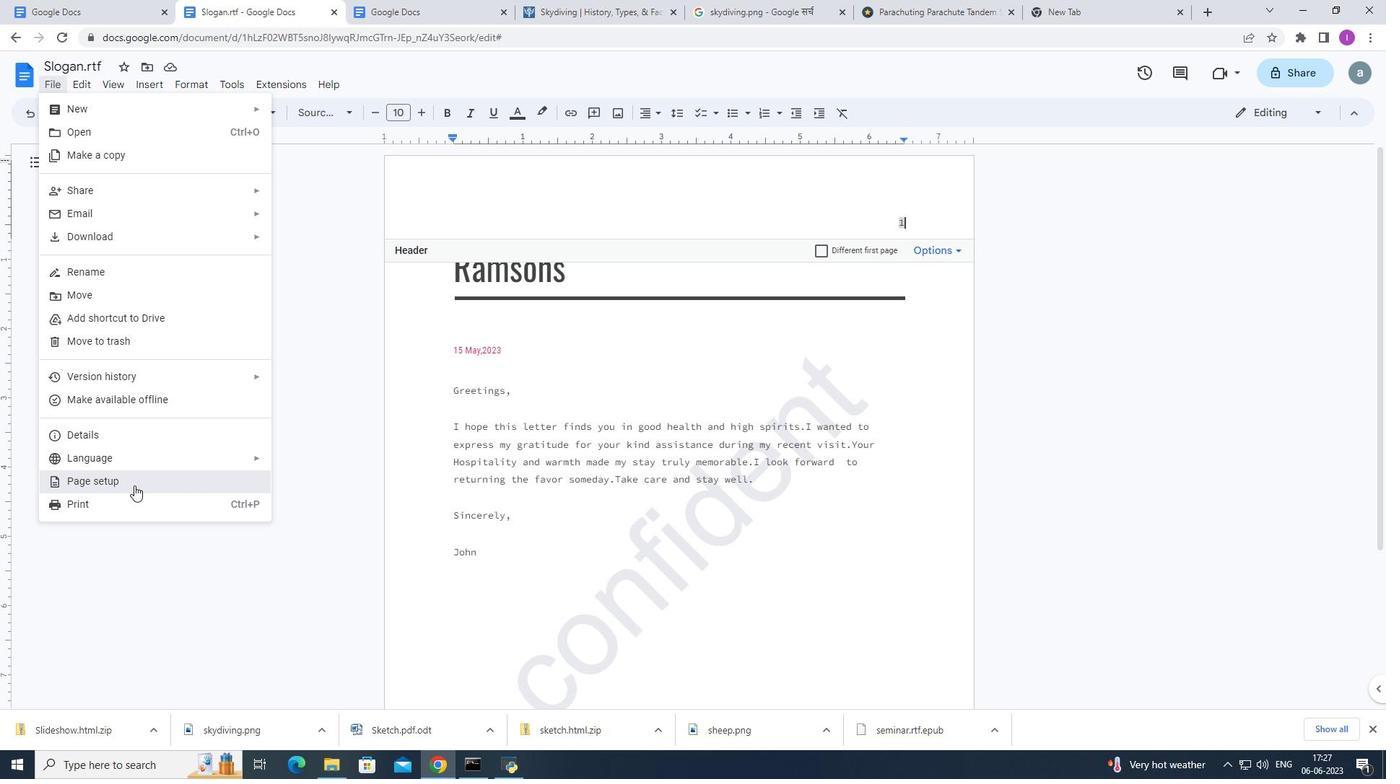 
Action: Mouse moved to (584, 472)
Screenshot: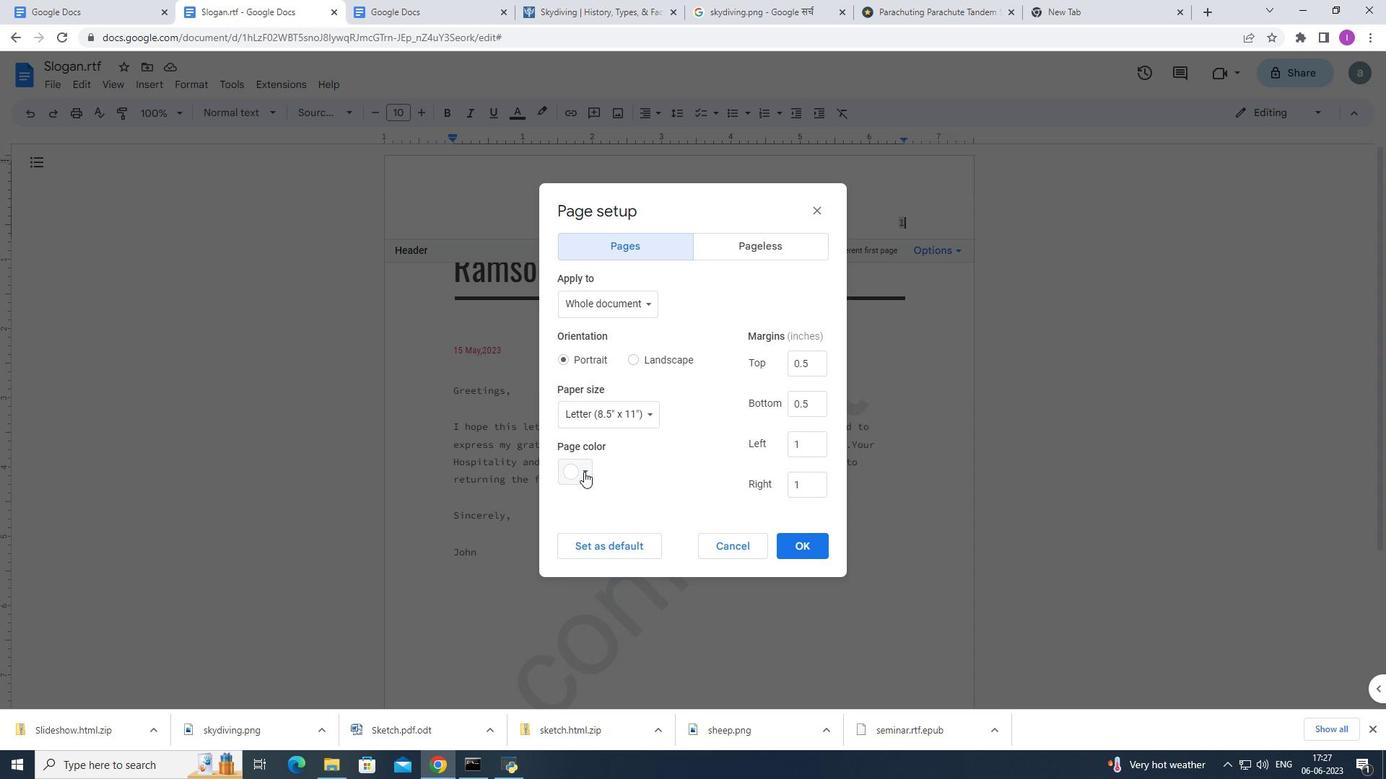 
Action: Mouse pressed left at (584, 472)
Screenshot: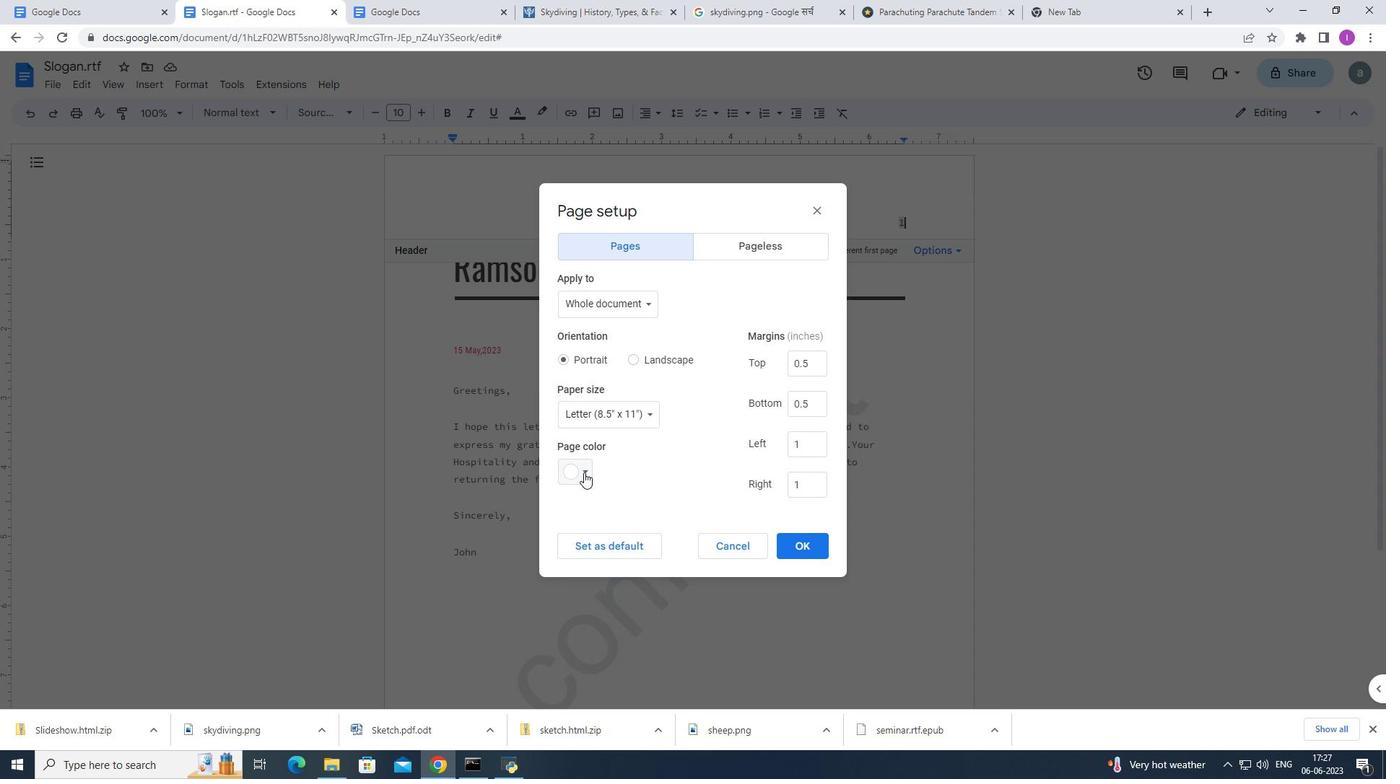 
Action: Mouse moved to (640, 503)
Screenshot: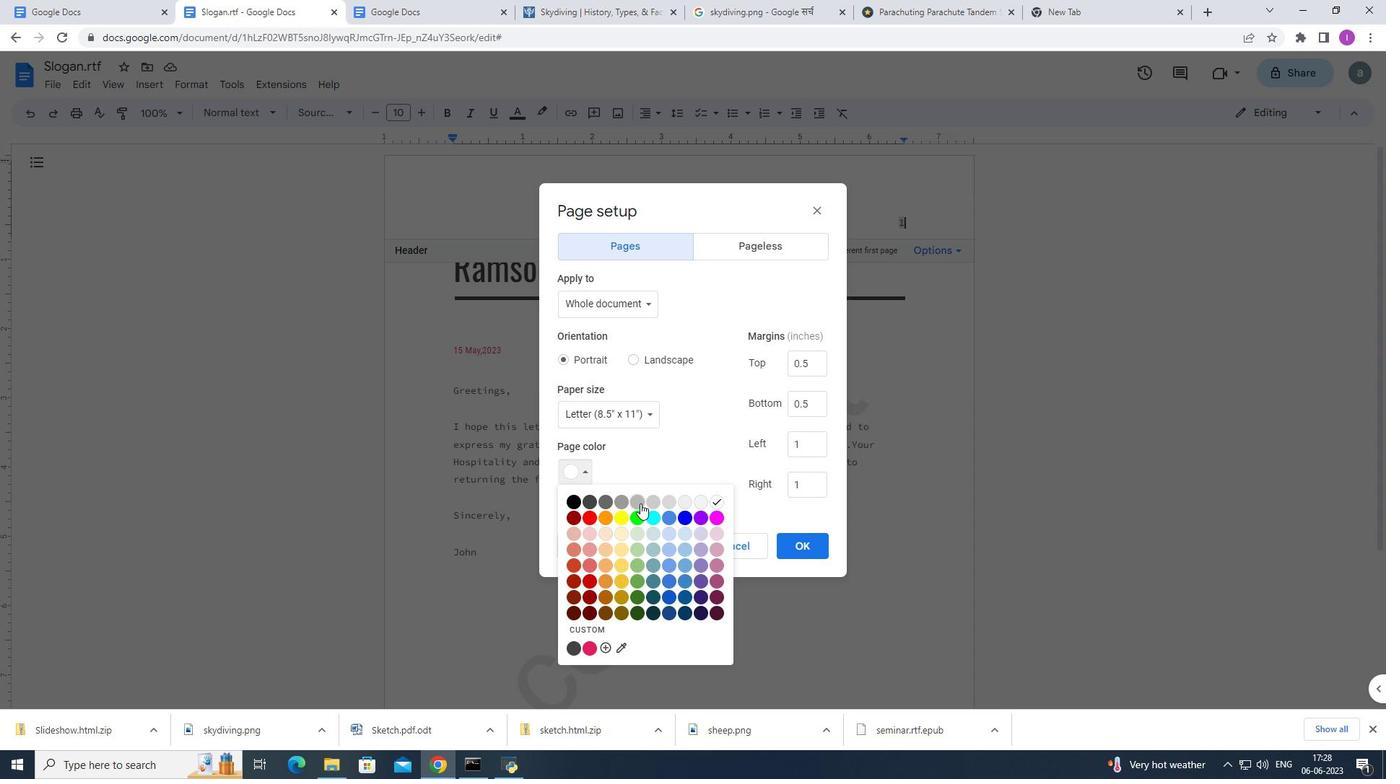 
Action: Mouse pressed left at (640, 503)
Screenshot: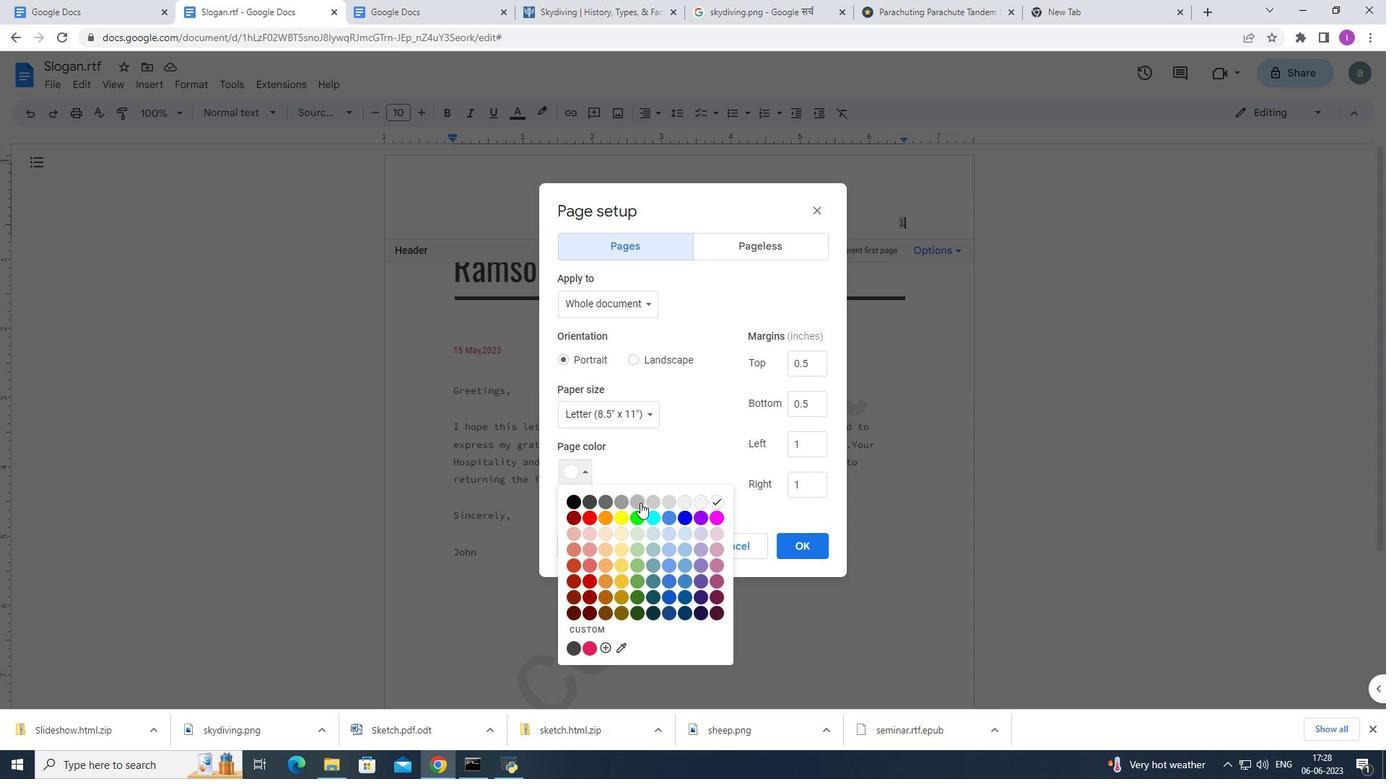 
Action: Mouse moved to (812, 548)
Screenshot: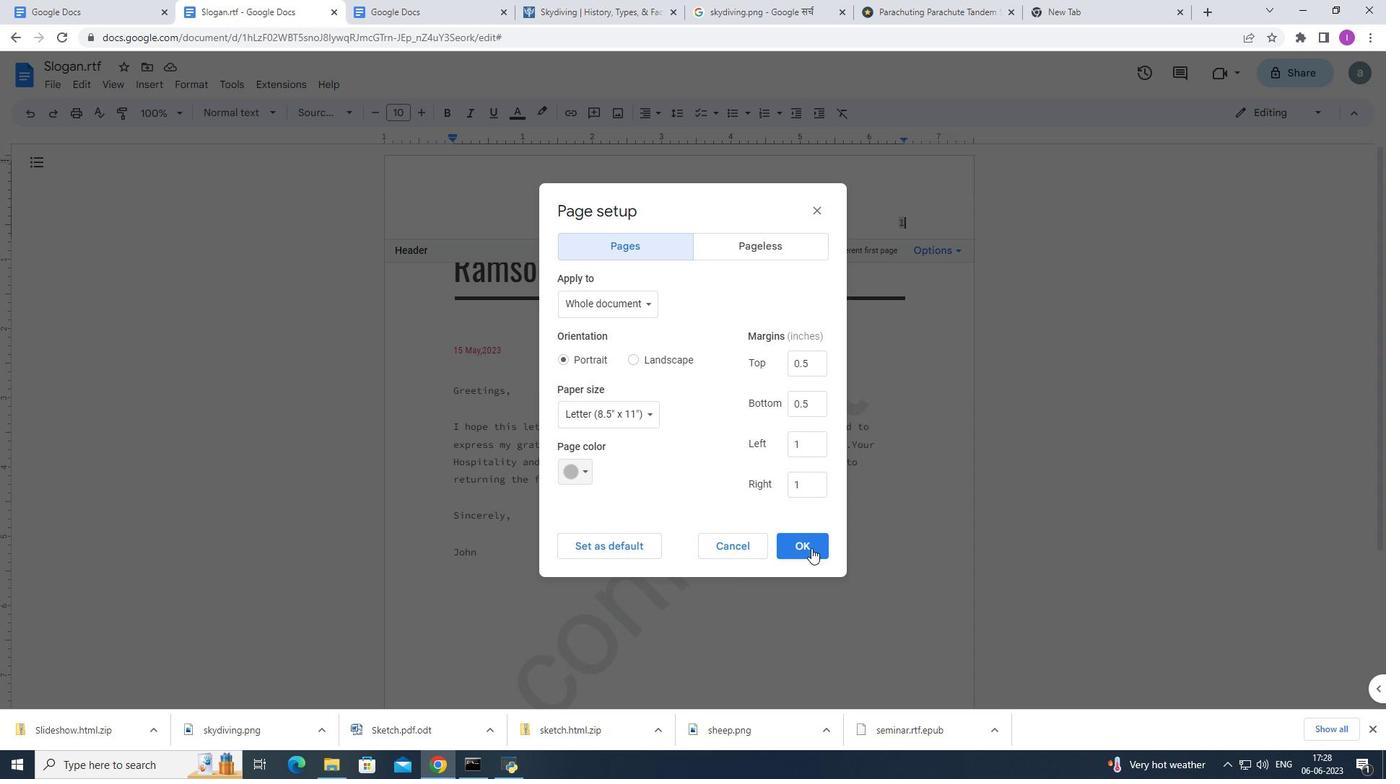 
Action: Mouse pressed left at (812, 548)
Screenshot: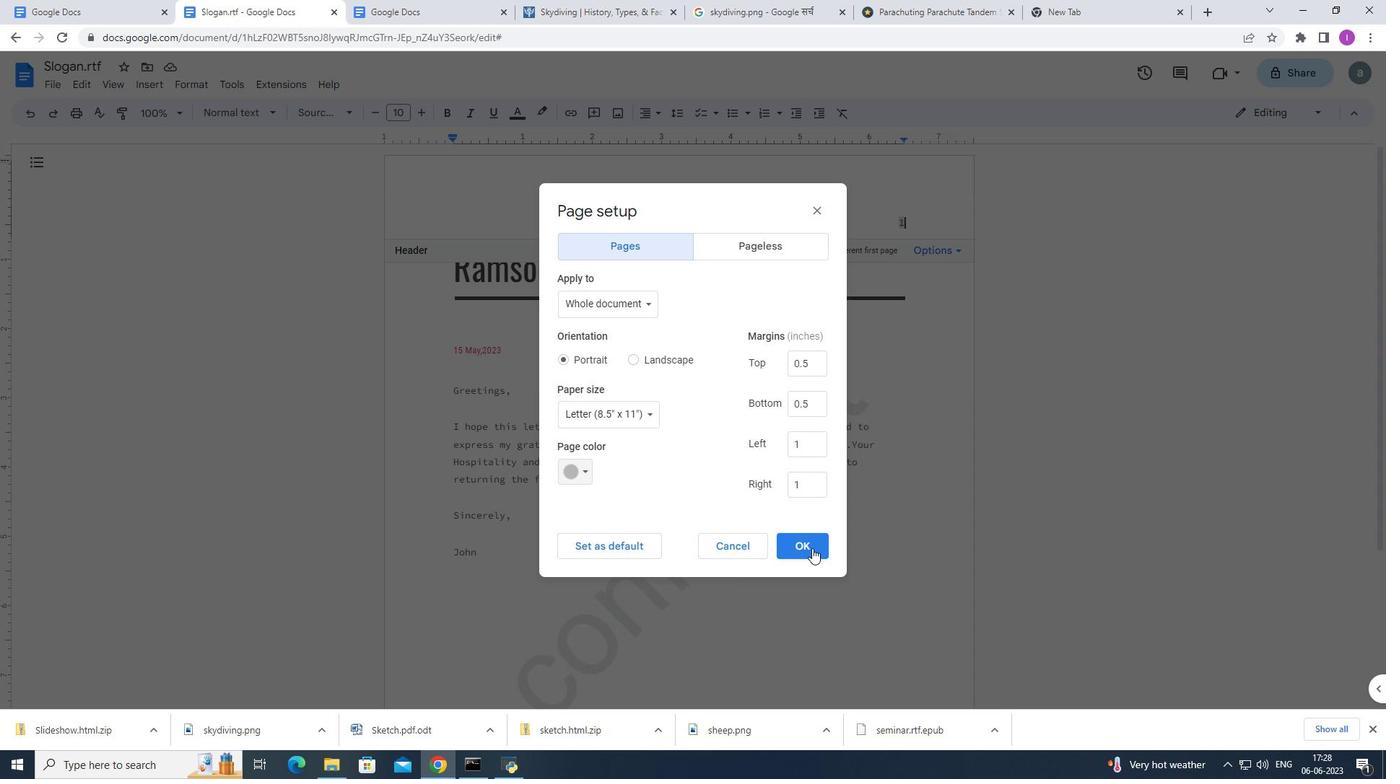 
Action: Mouse moved to (212, 461)
Screenshot: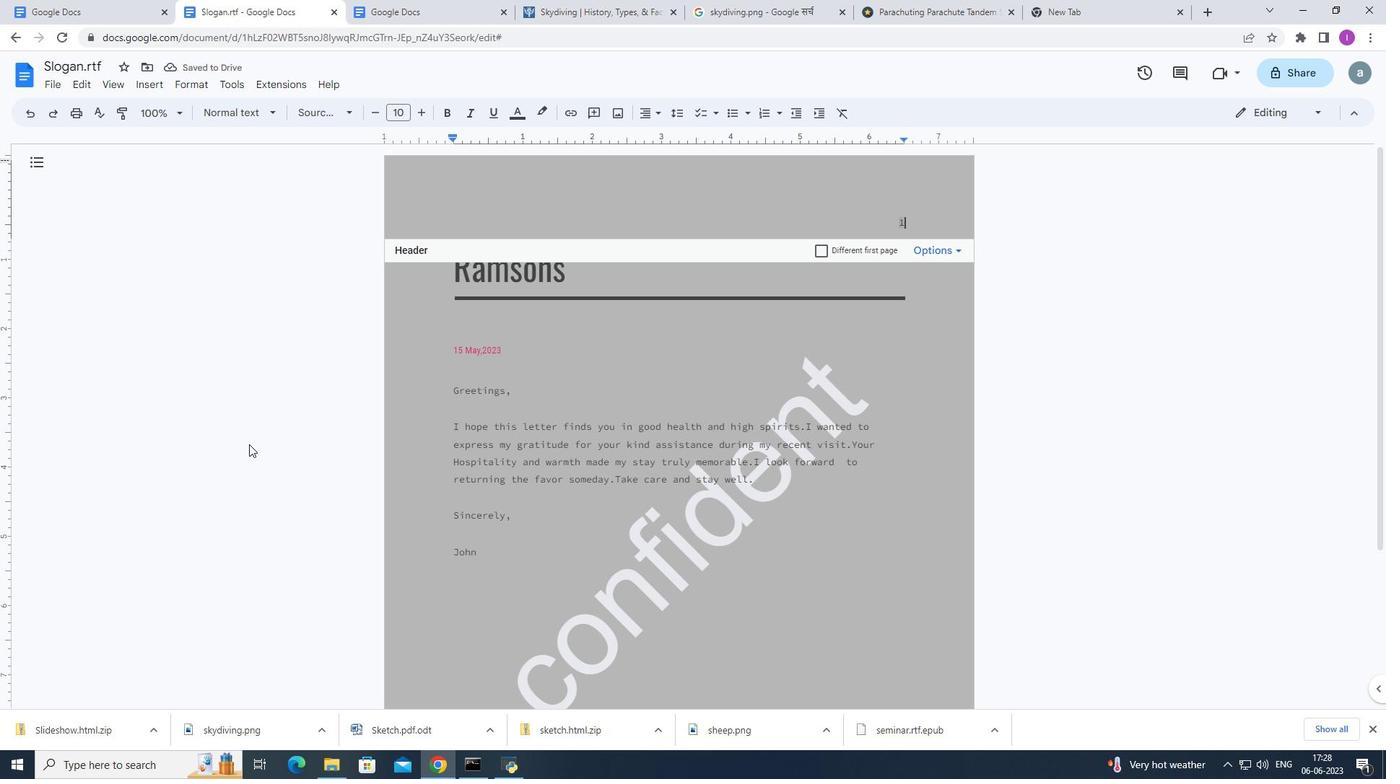 
